 Task: Find a house in Westland, United States on Airbnb with self check-in, priced between 9000 and 17000, for one guest, with an English-speaking host.
Action: Mouse moved to (496, 57)
Screenshot: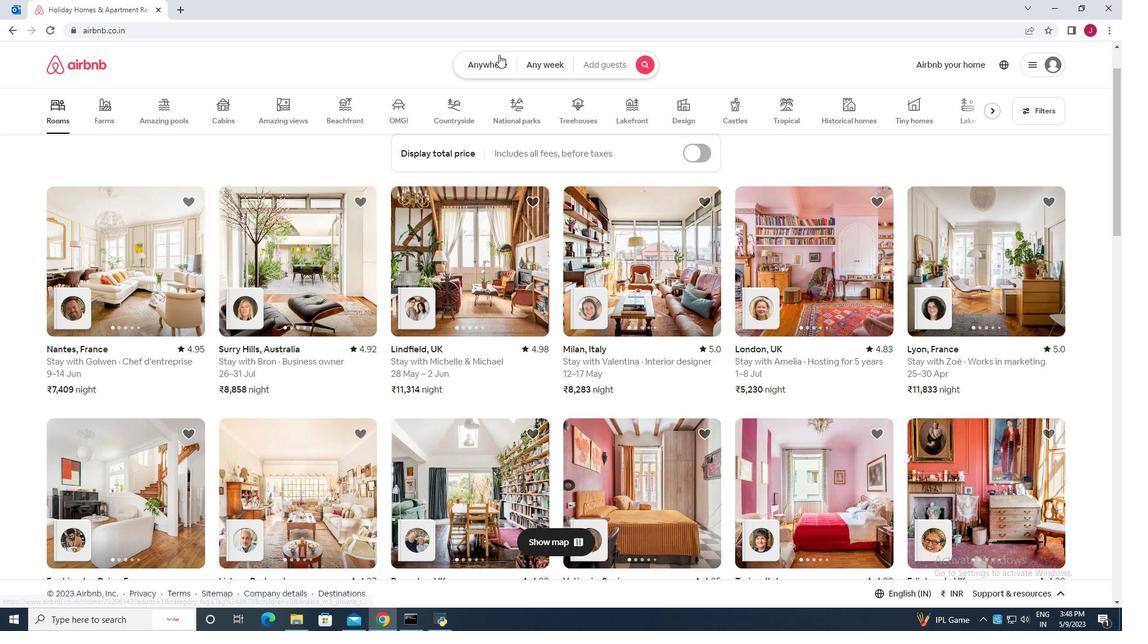 
Action: Mouse pressed left at (496, 57)
Screenshot: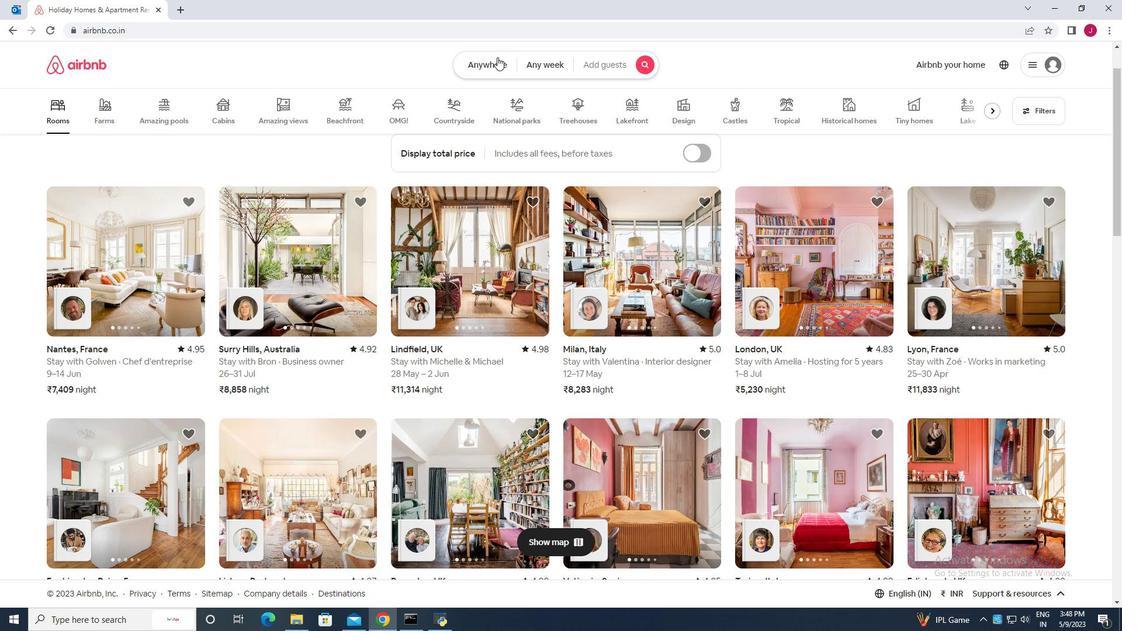
Action: Mouse moved to (379, 113)
Screenshot: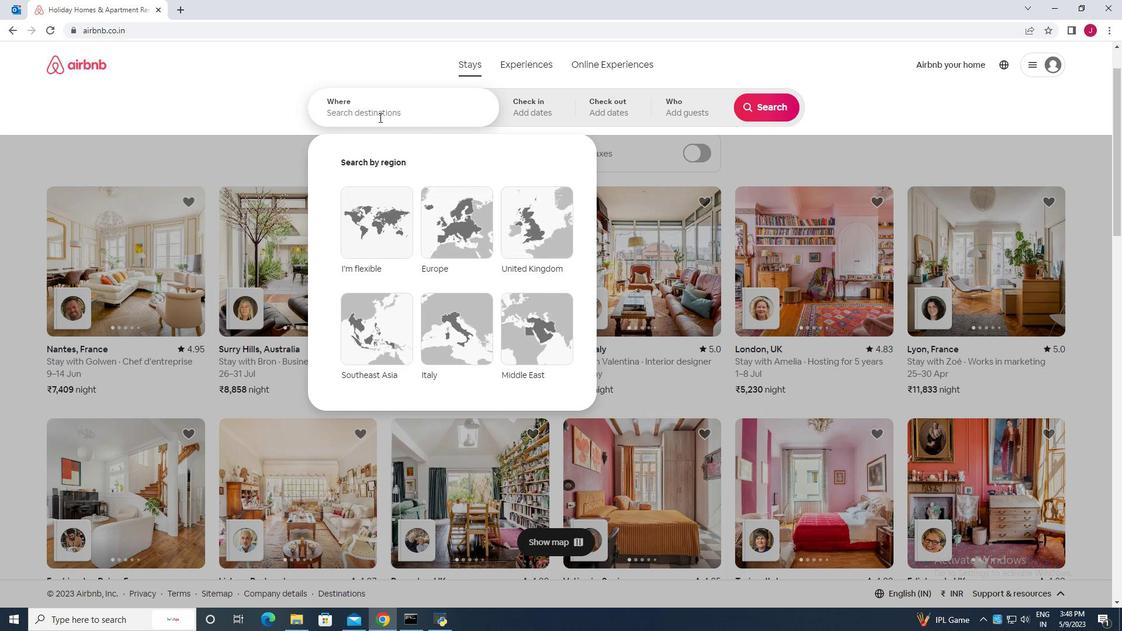 
Action: Mouse pressed left at (379, 113)
Screenshot: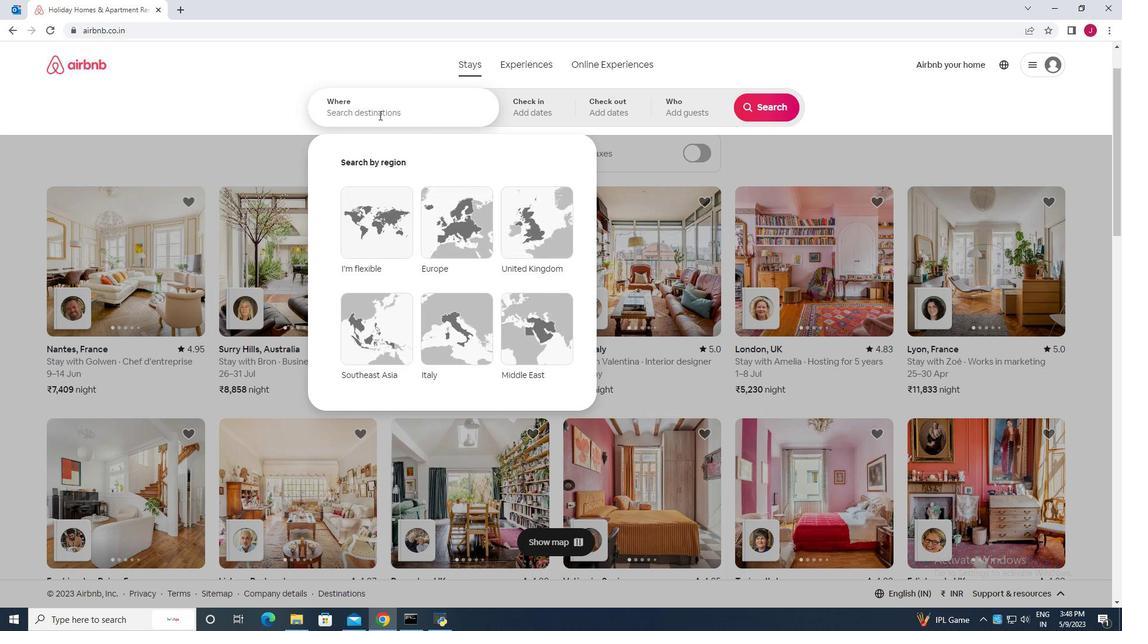 
Action: Key pressed westland<Key.space>united<Key.space>states
Screenshot: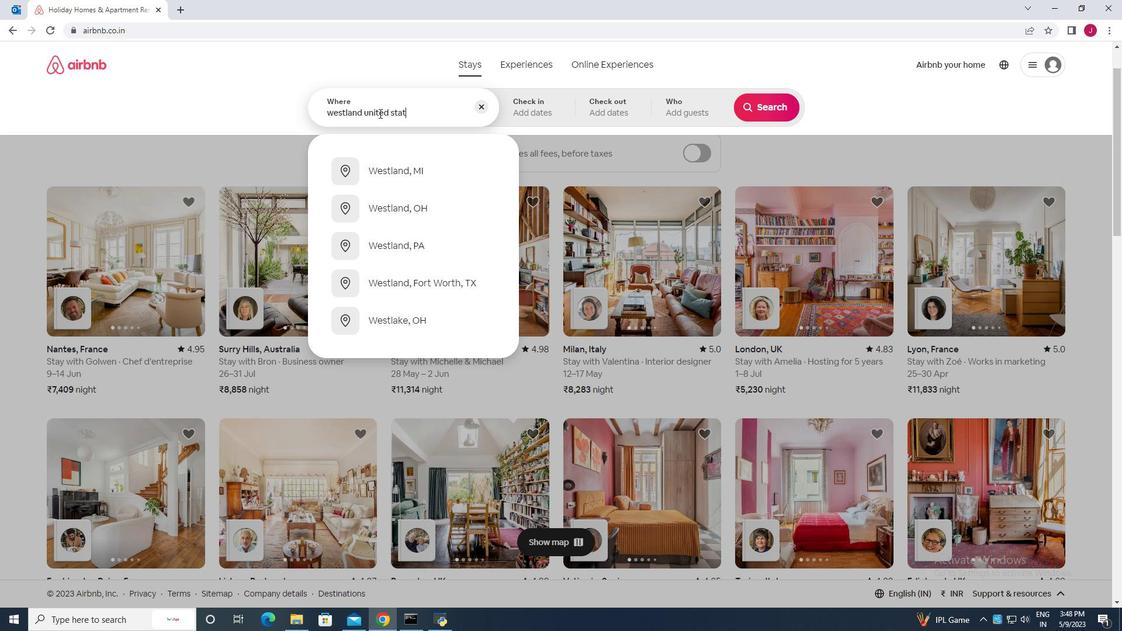 
Action: Mouse moved to (591, 137)
Screenshot: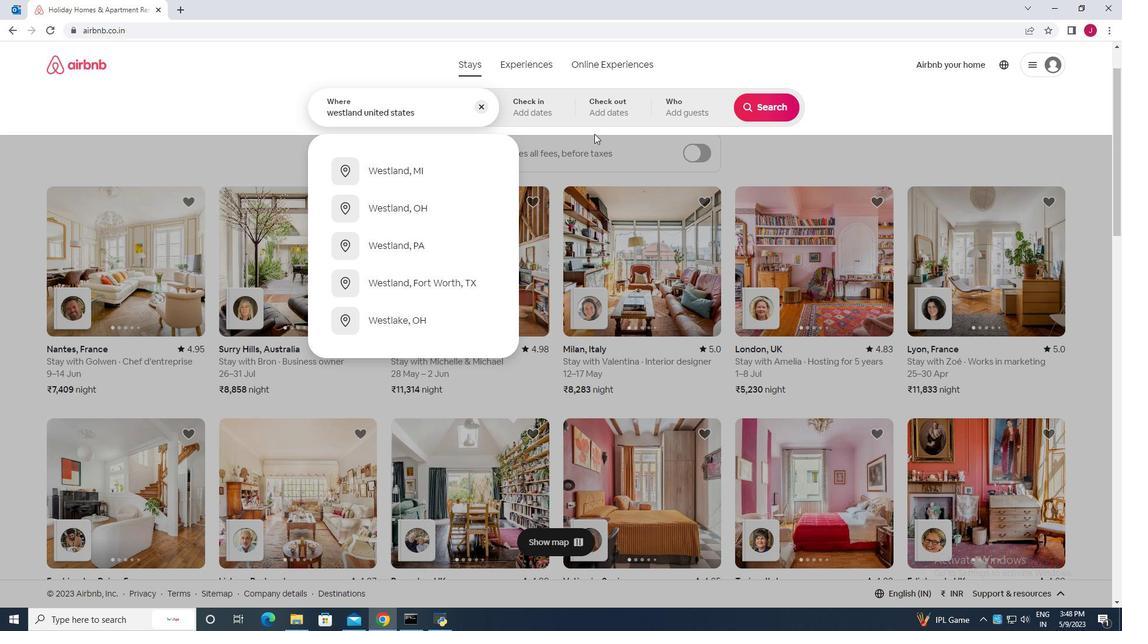 
Action: Key pressed <Key.enter>
Screenshot: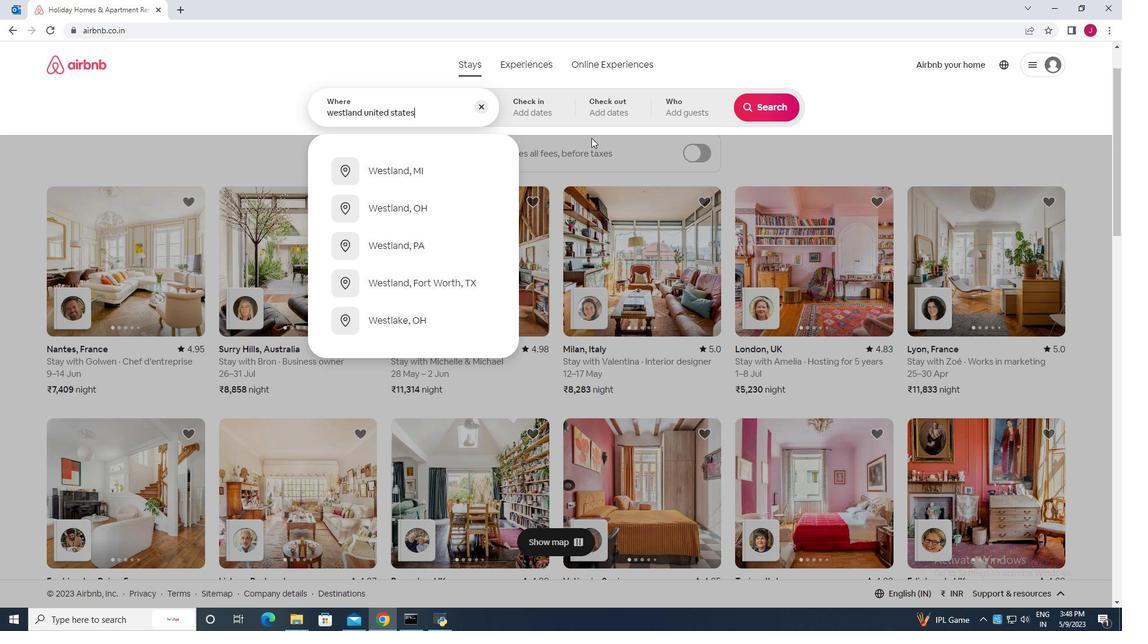 
Action: Mouse moved to (764, 202)
Screenshot: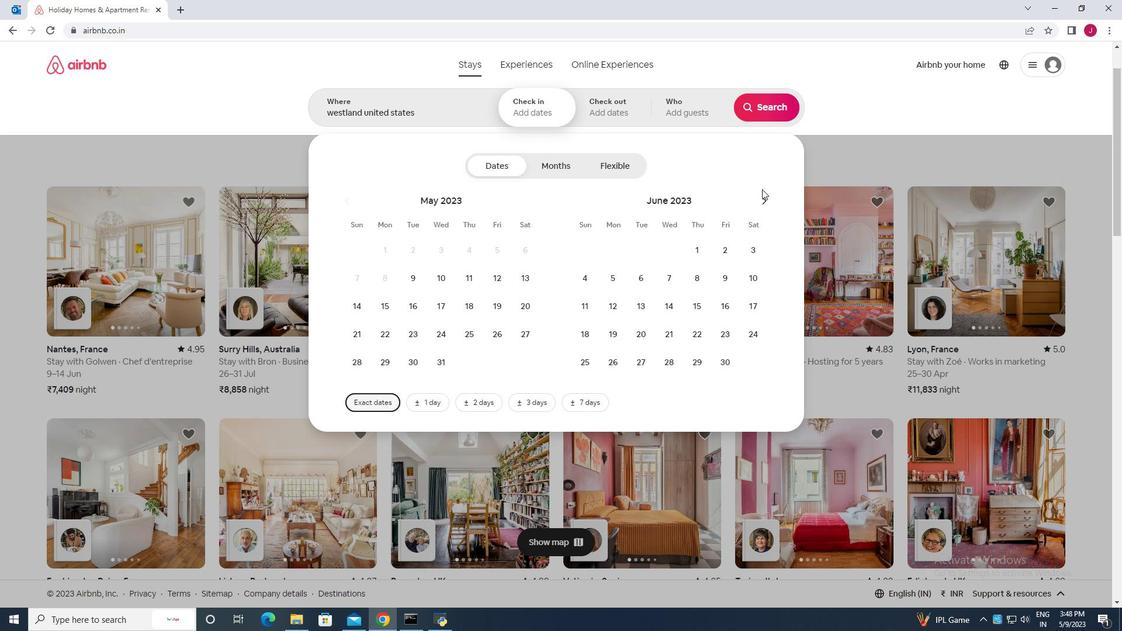 
Action: Mouse pressed left at (764, 202)
Screenshot: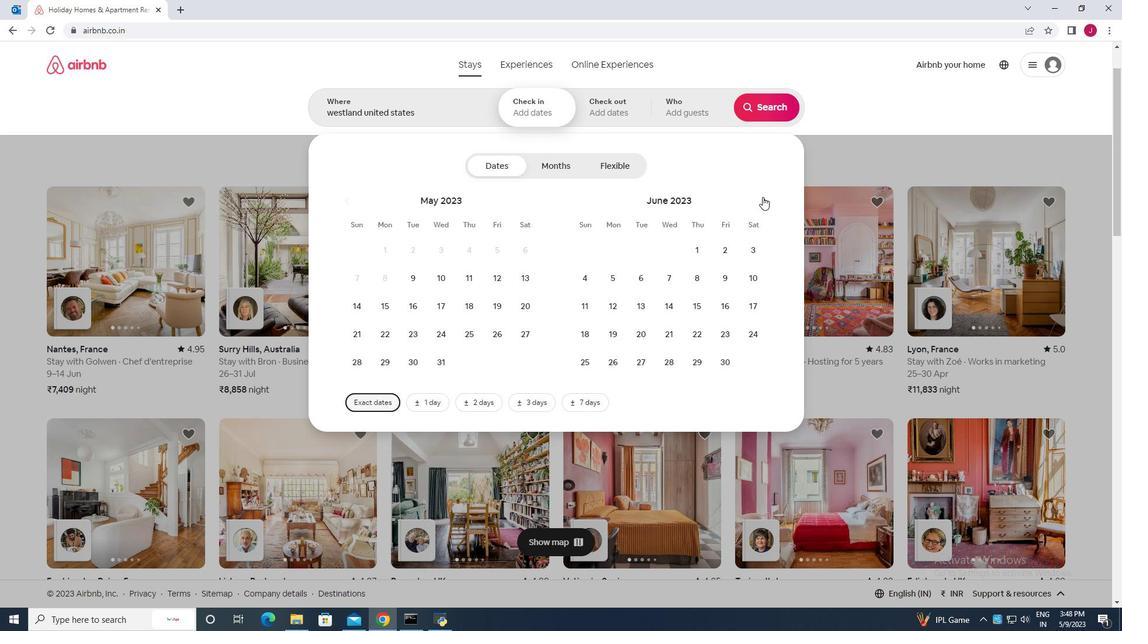 
Action: Mouse pressed left at (764, 202)
Screenshot: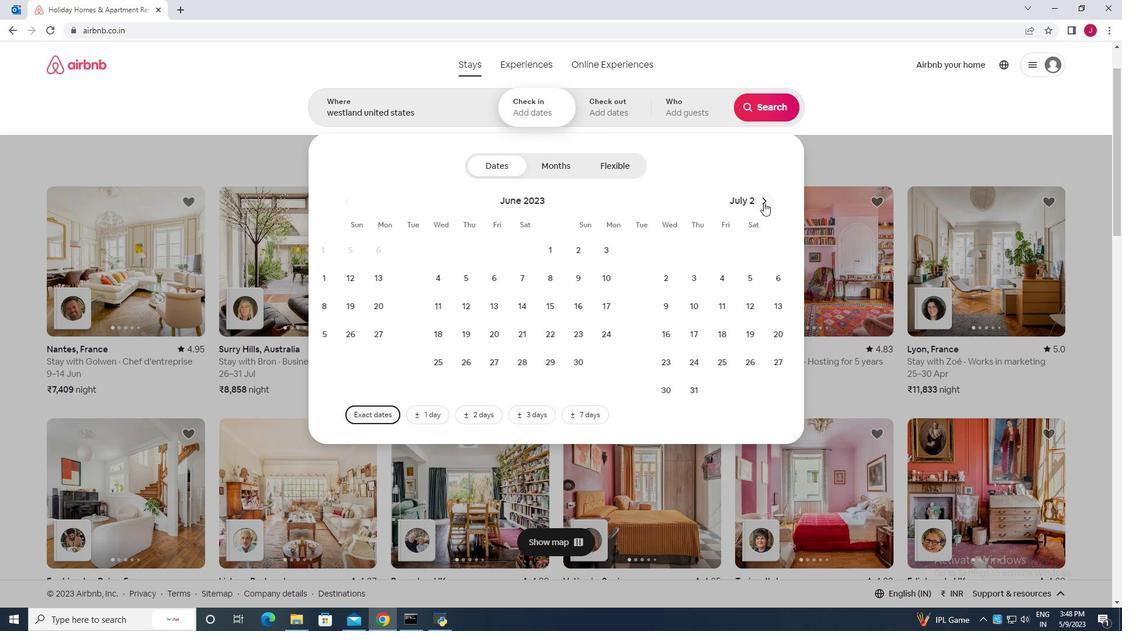 
Action: Mouse pressed left at (764, 202)
Screenshot: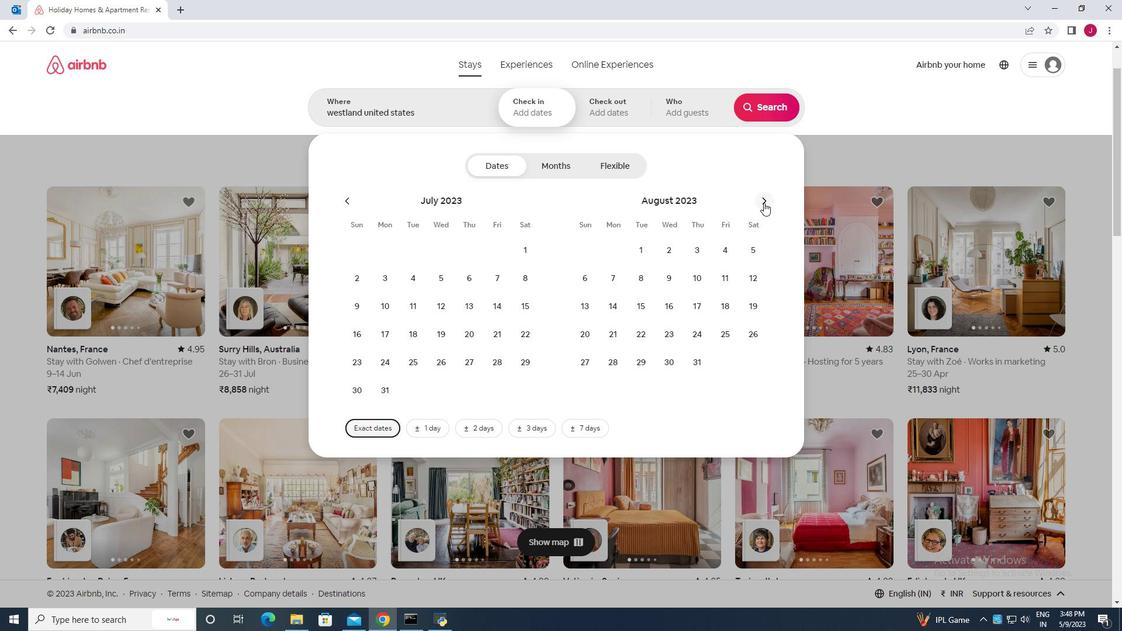 
Action: Mouse moved to (669, 281)
Screenshot: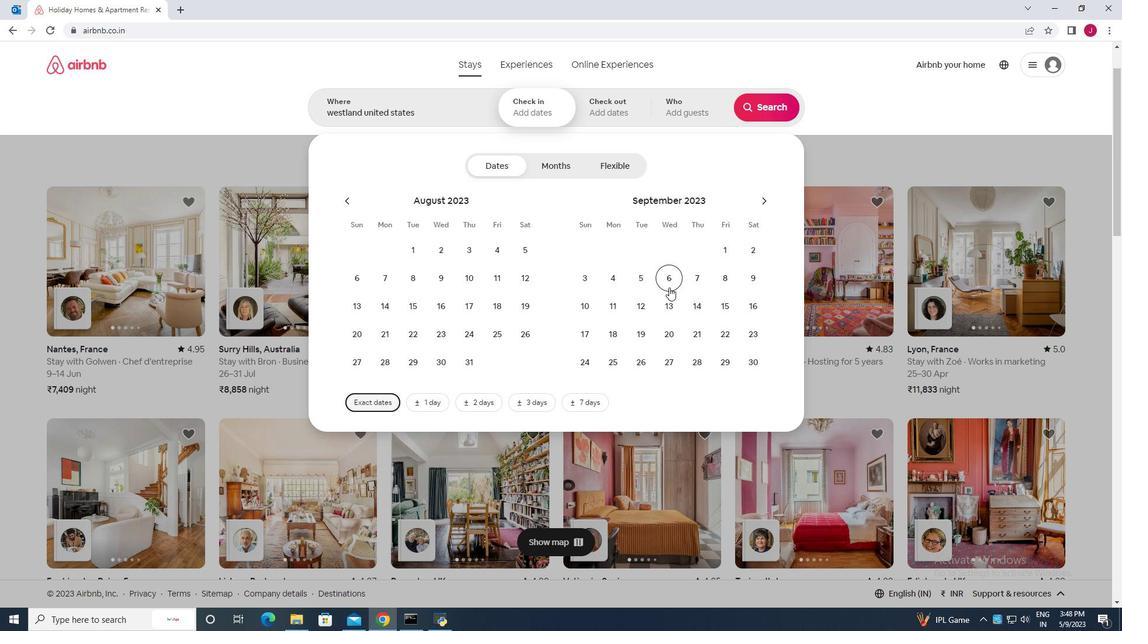 
Action: Mouse pressed left at (669, 281)
Screenshot: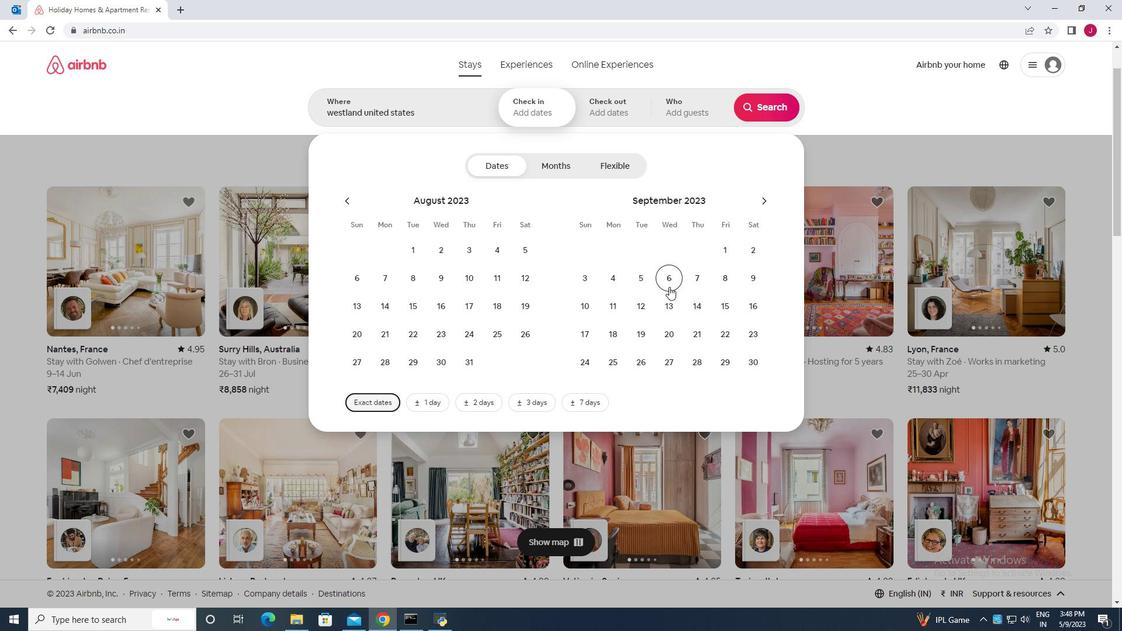
Action: Mouse moved to (580, 311)
Screenshot: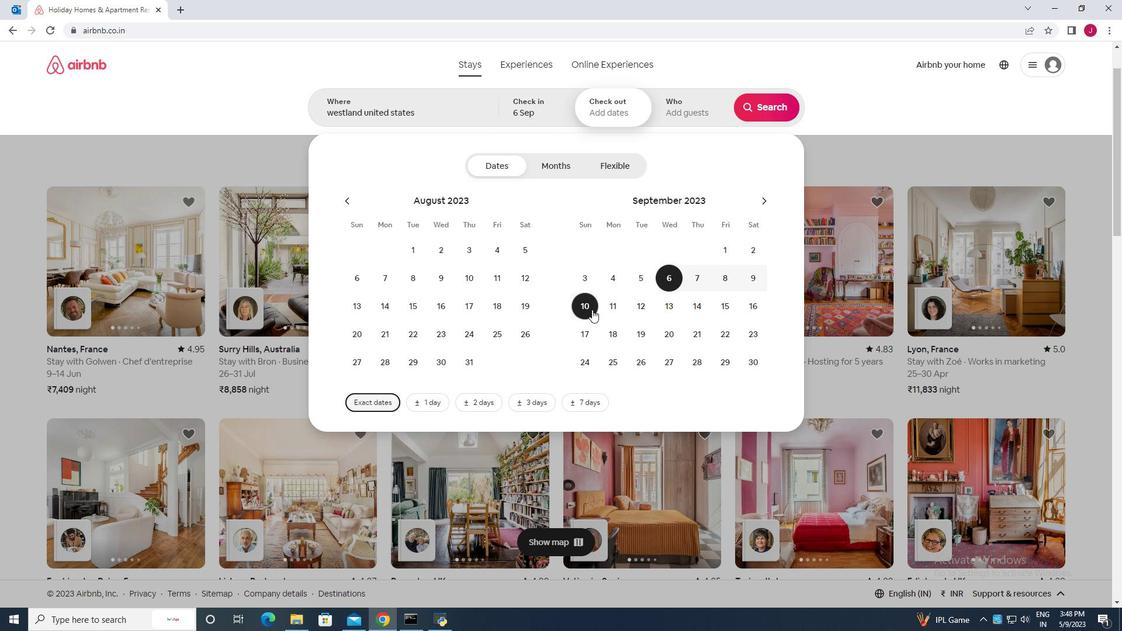 
Action: Mouse pressed left at (580, 311)
Screenshot: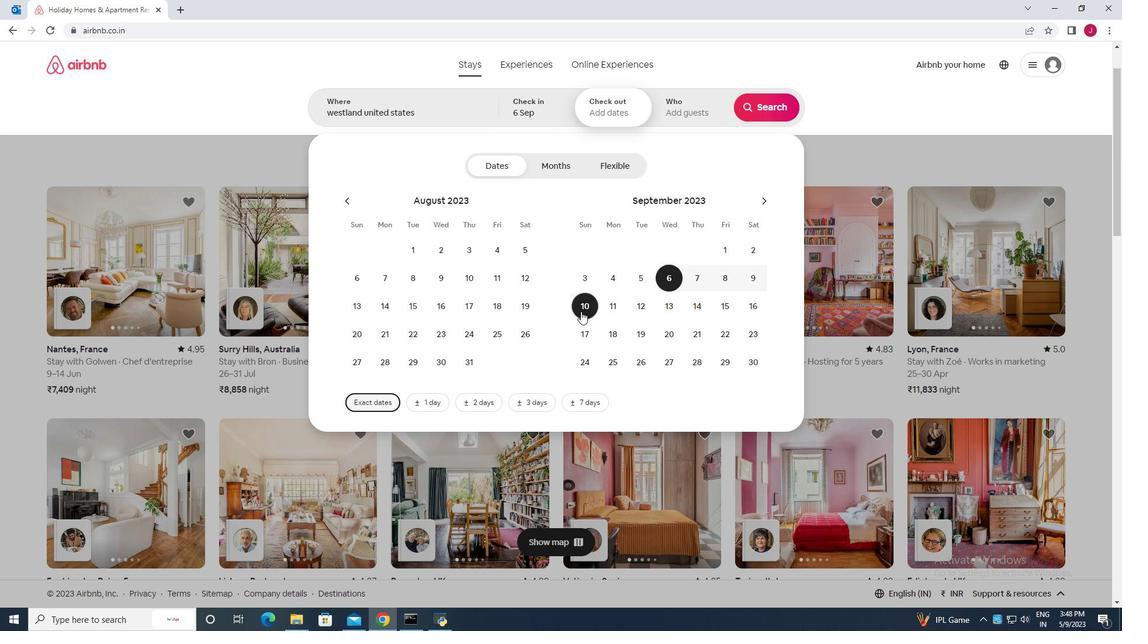 
Action: Mouse moved to (677, 111)
Screenshot: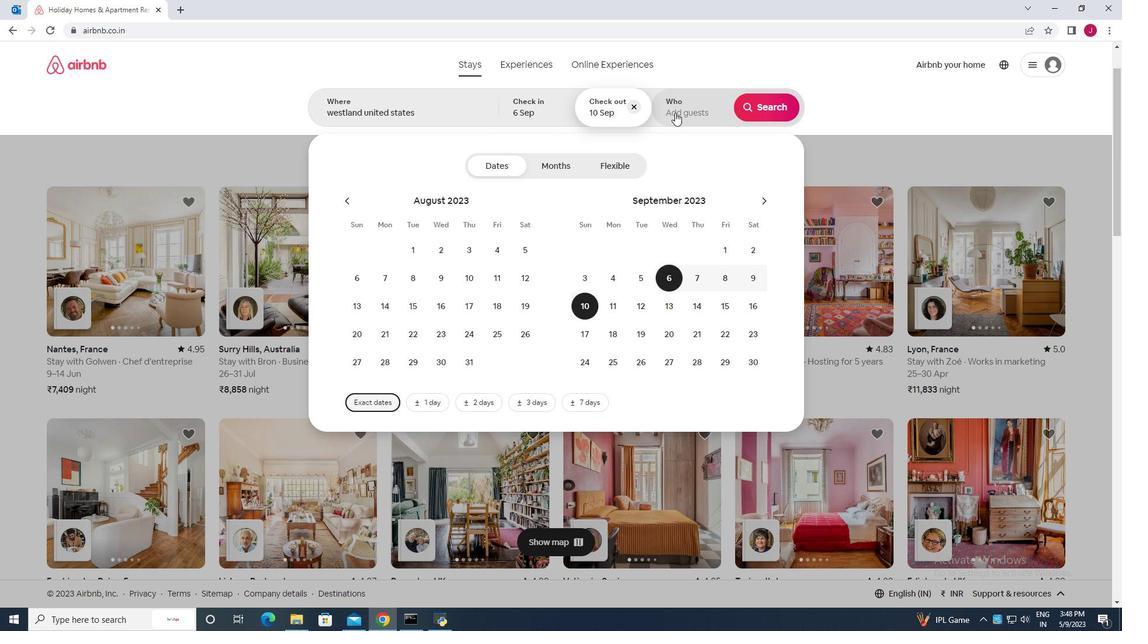 
Action: Mouse pressed left at (677, 111)
Screenshot: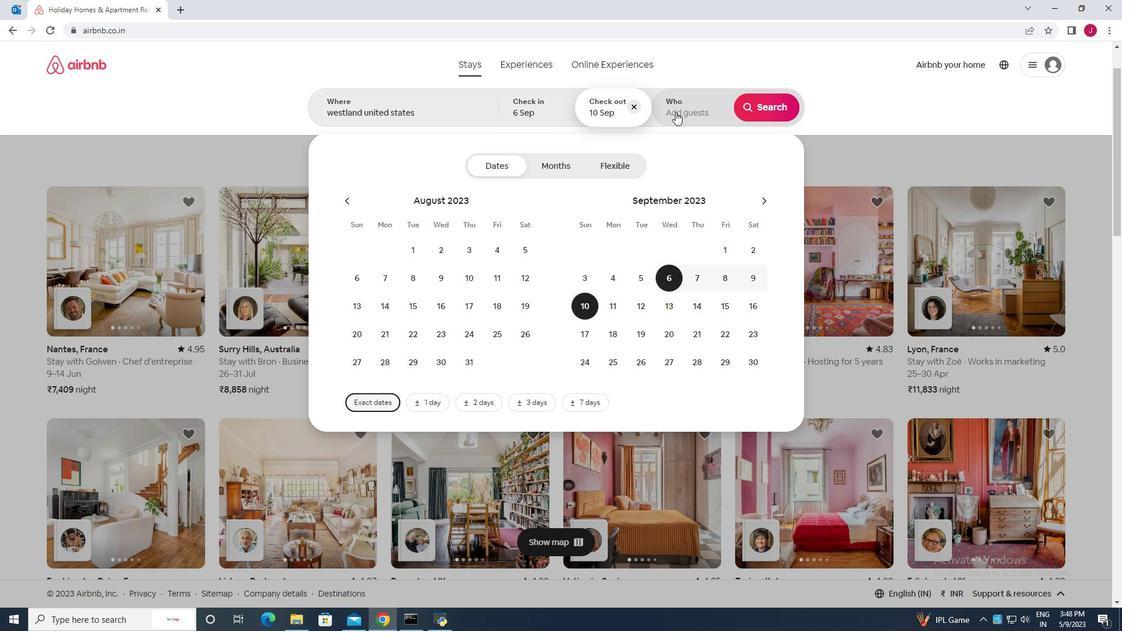 
Action: Mouse moved to (772, 171)
Screenshot: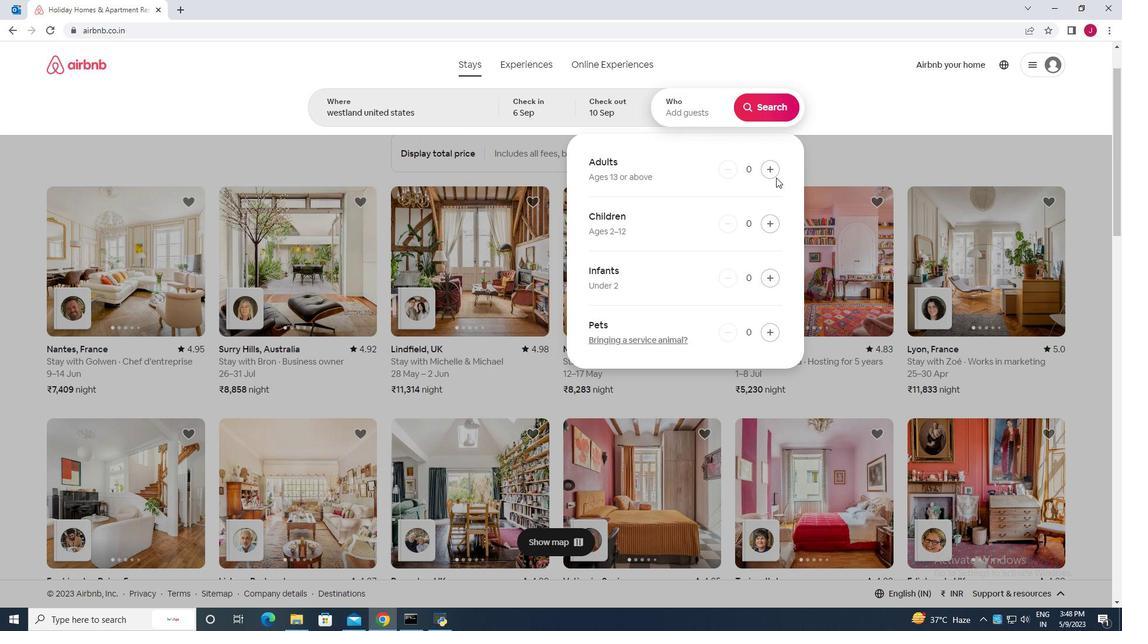 
Action: Mouse pressed left at (772, 171)
Screenshot: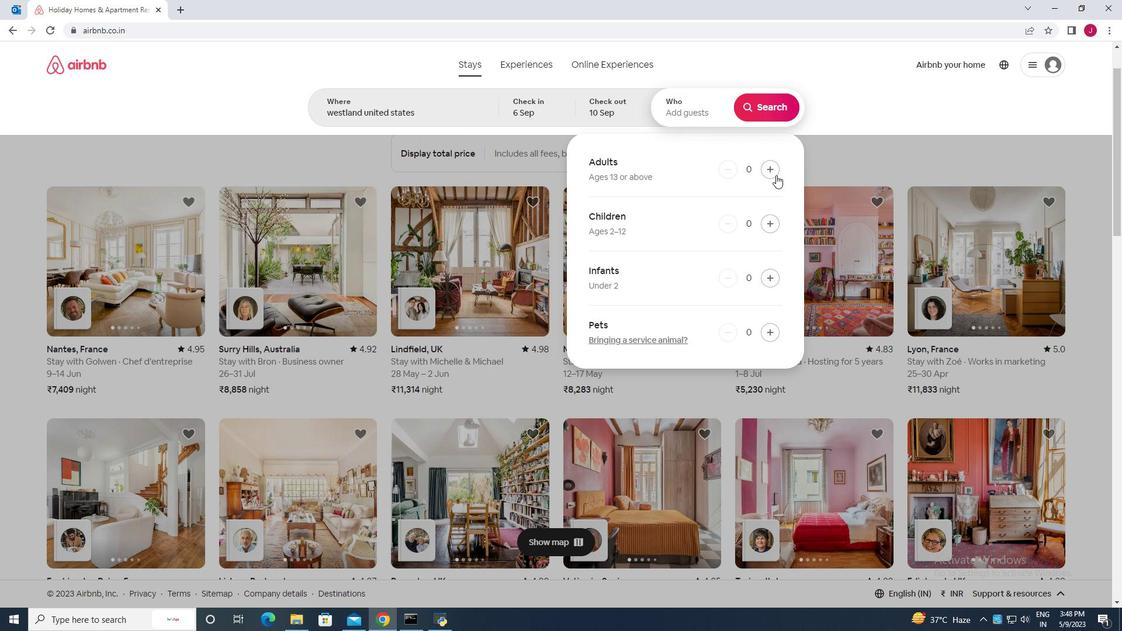 
Action: Mouse moved to (769, 107)
Screenshot: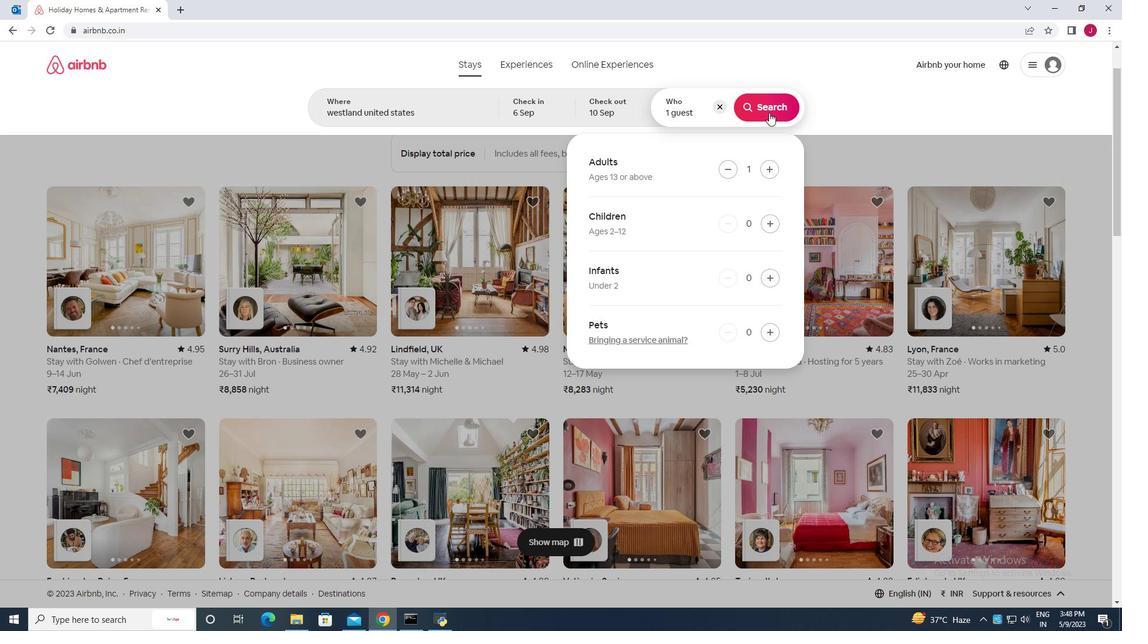 
Action: Mouse pressed left at (769, 107)
Screenshot: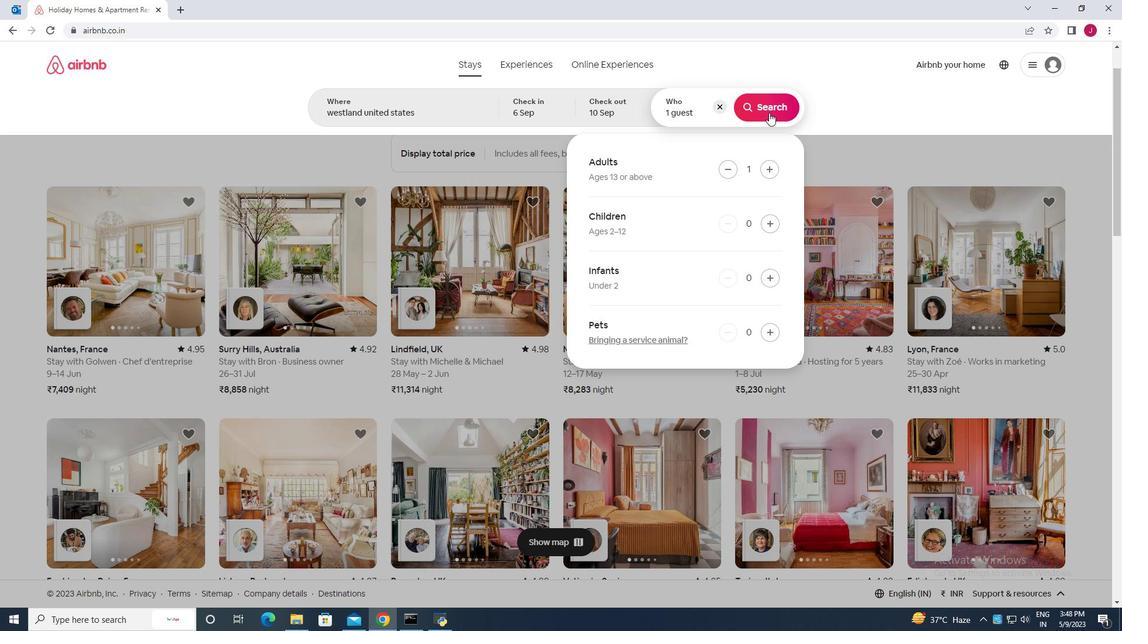 
Action: Mouse moved to (1076, 111)
Screenshot: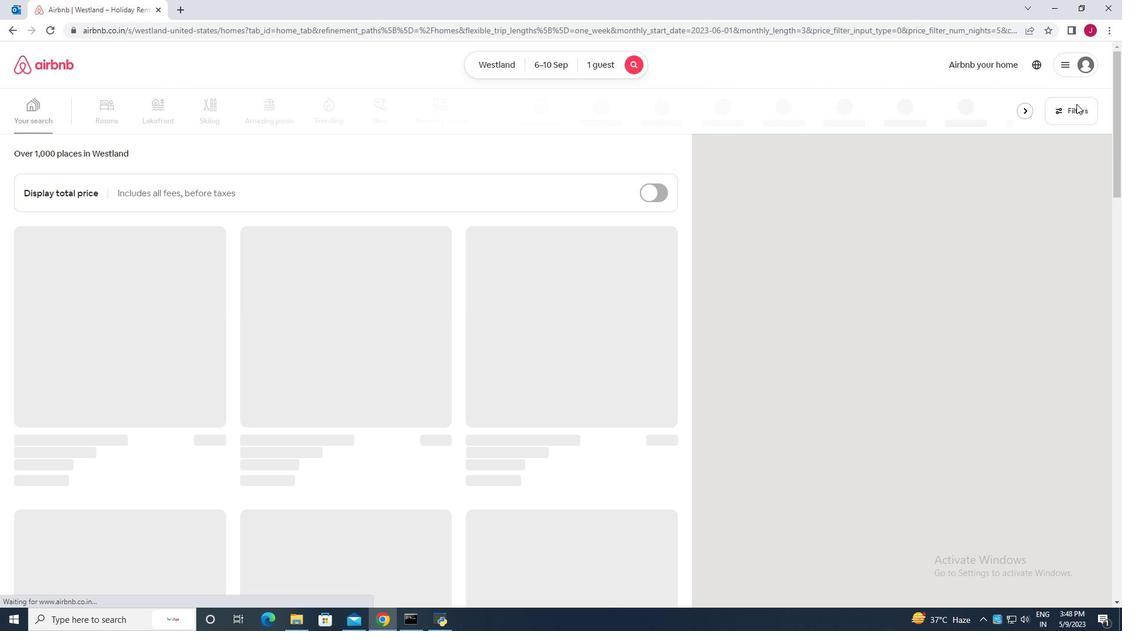
Action: Mouse pressed left at (1076, 111)
Screenshot: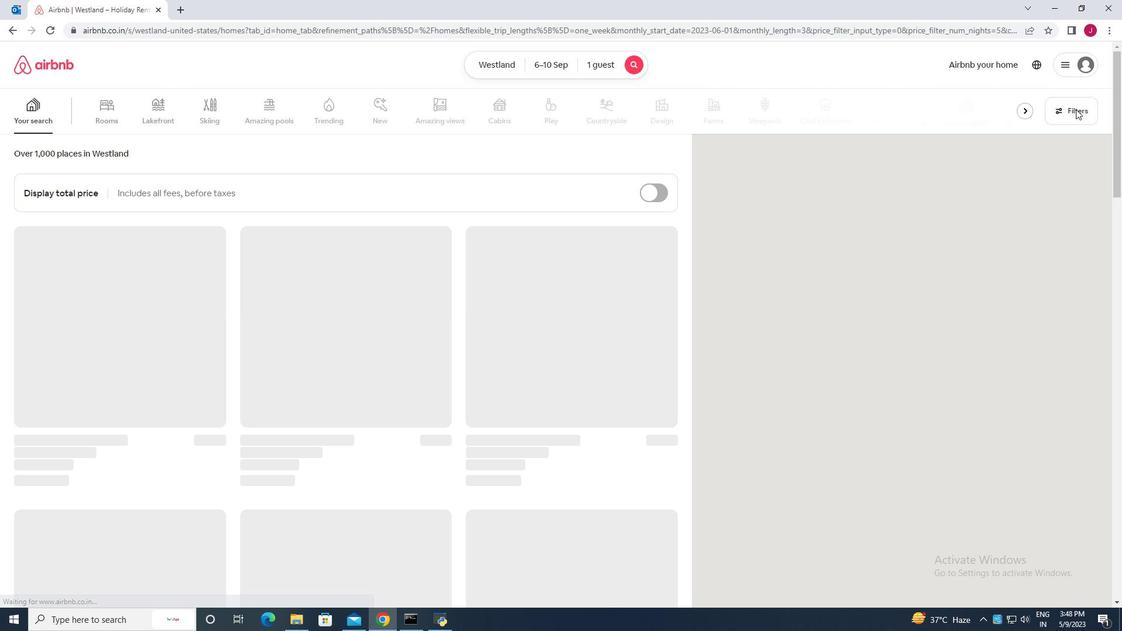 
Action: Mouse moved to (441, 394)
Screenshot: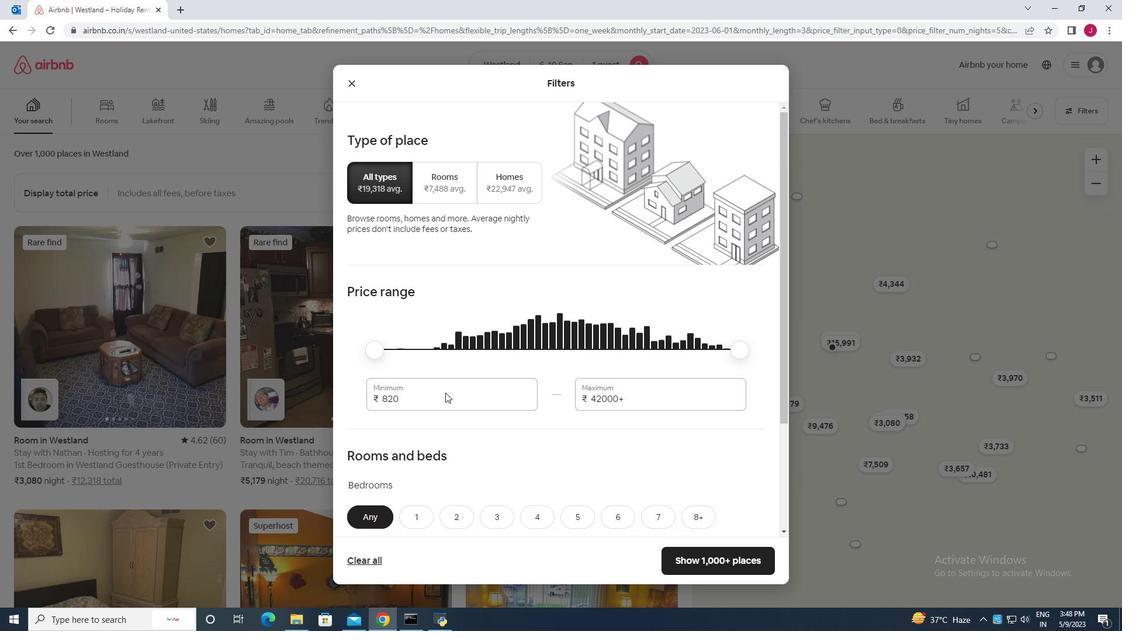 
Action: Mouse pressed left at (441, 394)
Screenshot: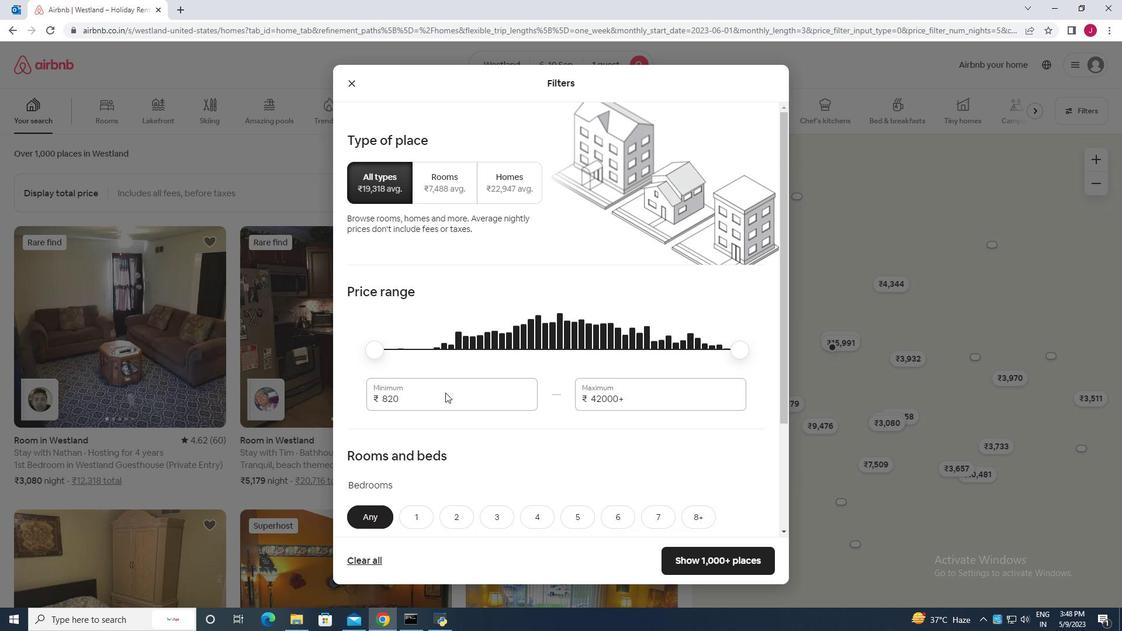 
Action: Mouse moved to (444, 391)
Screenshot: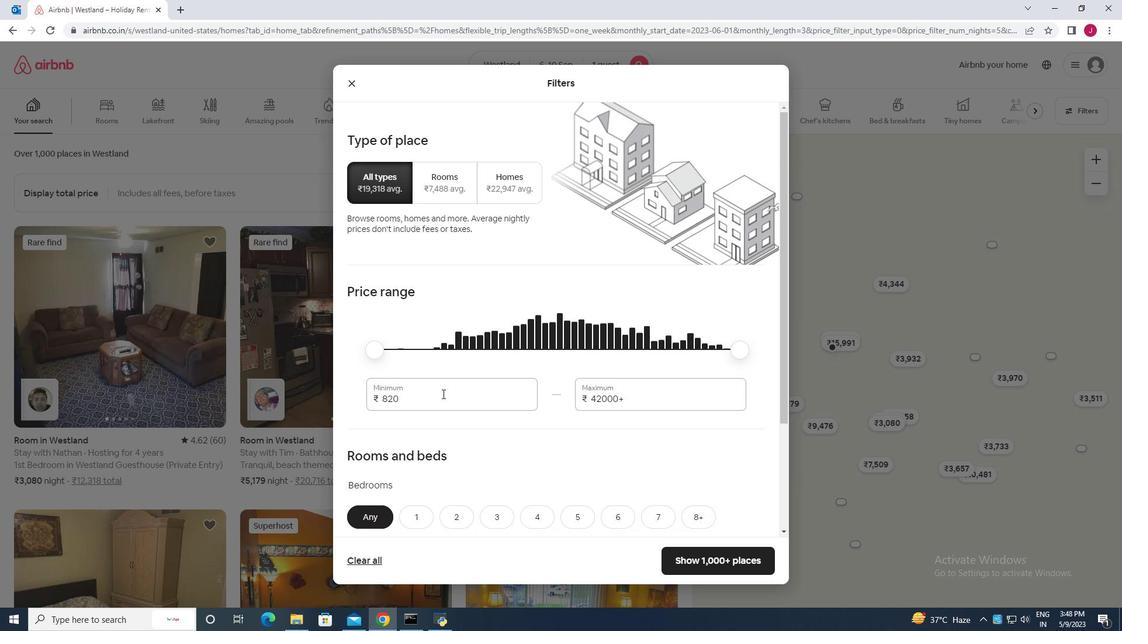 
Action: Key pressed <Key.backspace><Key.backspace><Key.backspace><Key.backspace>9000
Screenshot: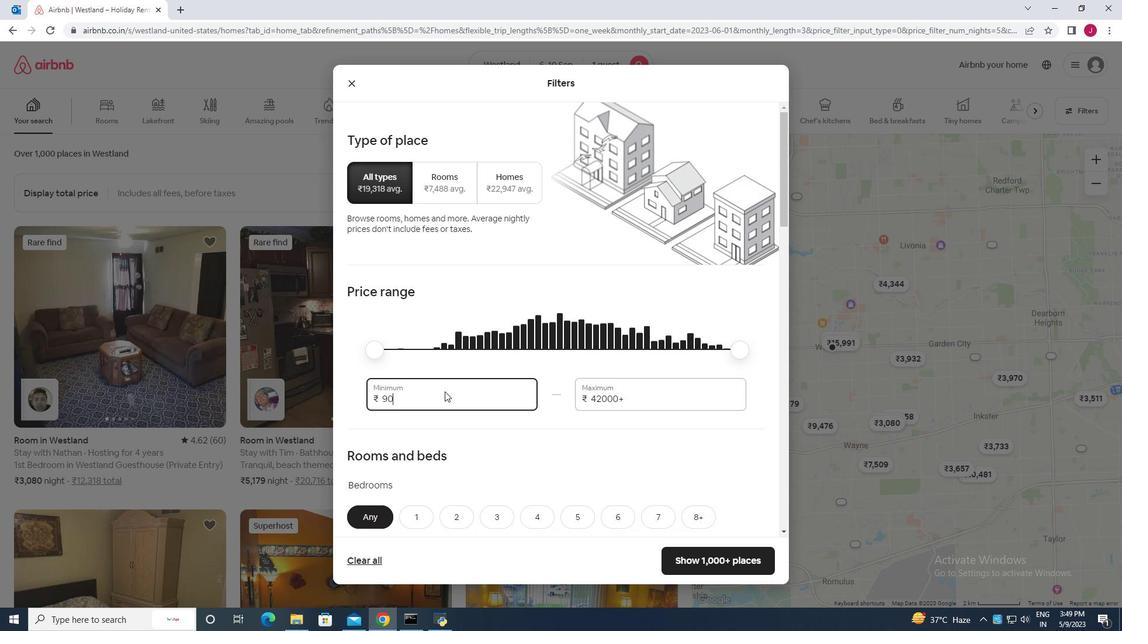 
Action: Mouse moved to (665, 401)
Screenshot: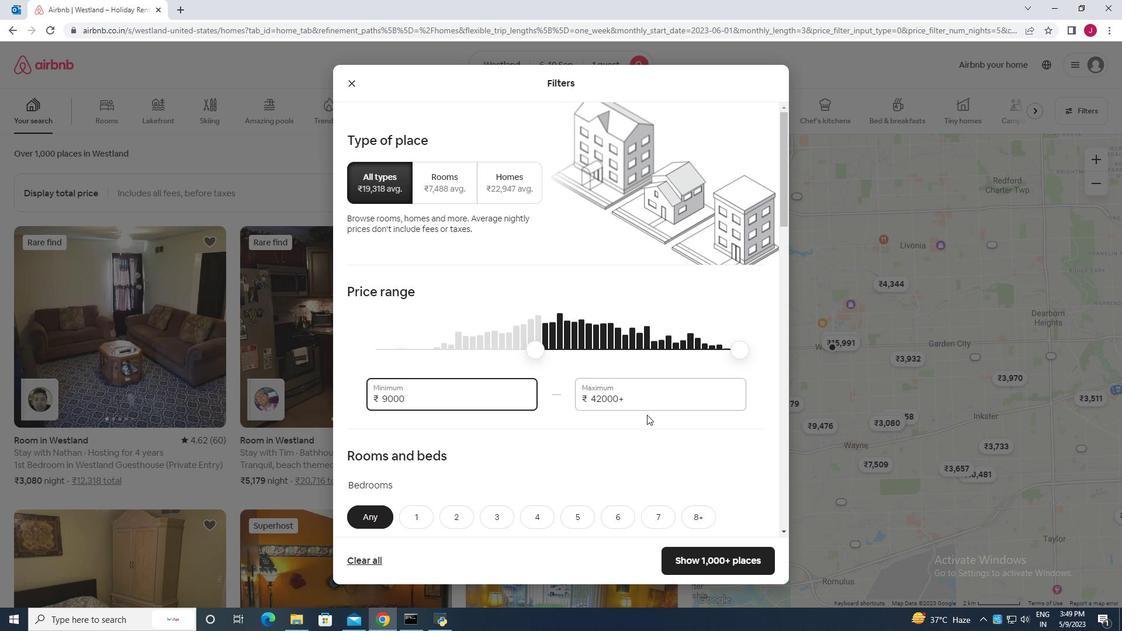 
Action: Mouse pressed left at (665, 401)
Screenshot: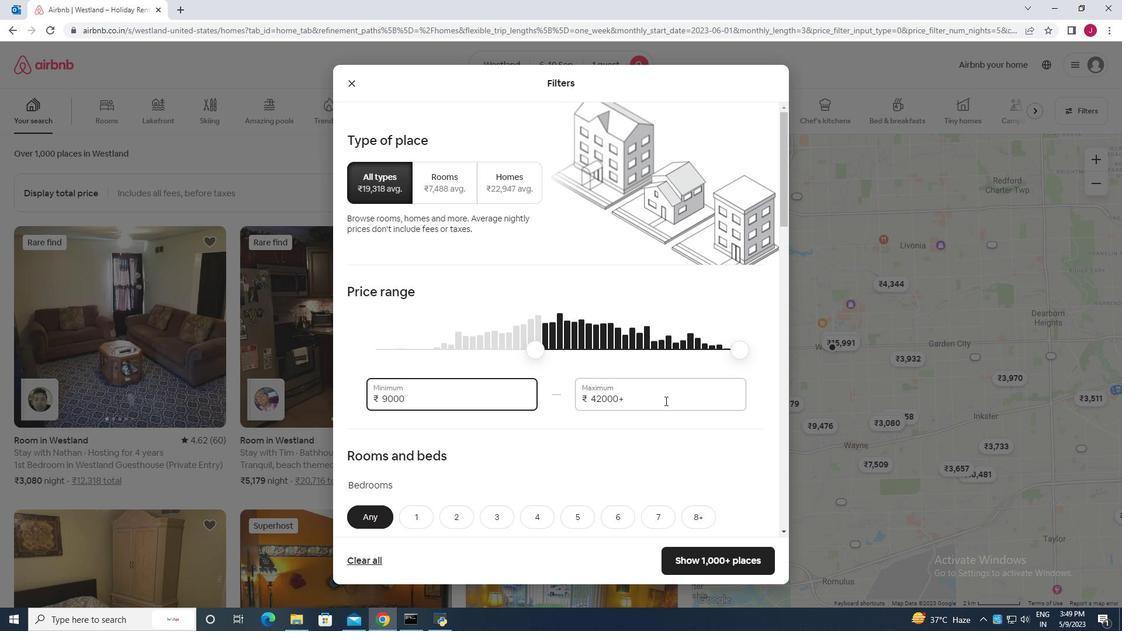 
Action: Mouse moved to (665, 401)
Screenshot: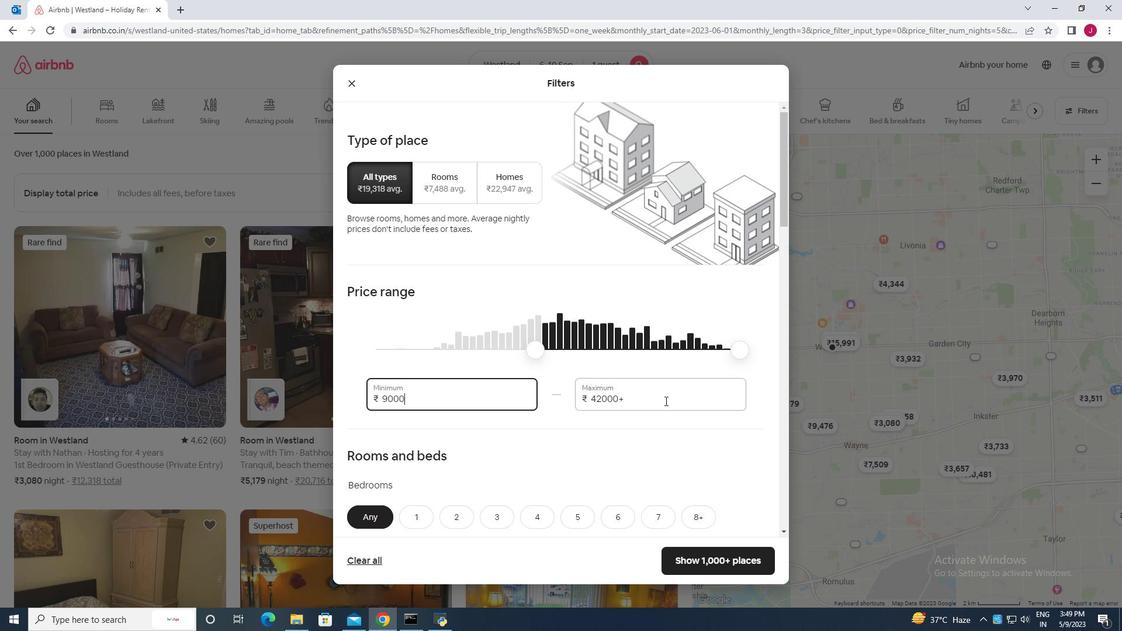 
Action: Key pressed <Key.backspace><Key.backspace><Key.backspace><Key.backspace><Key.backspace><Key.backspace><Key.backspace><Key.backspace><Key.backspace><Key.backspace><Key.backspace><Key.backspace><Key.backspace><Key.backspace><Key.backspace><Key.backspace>17000
Screenshot: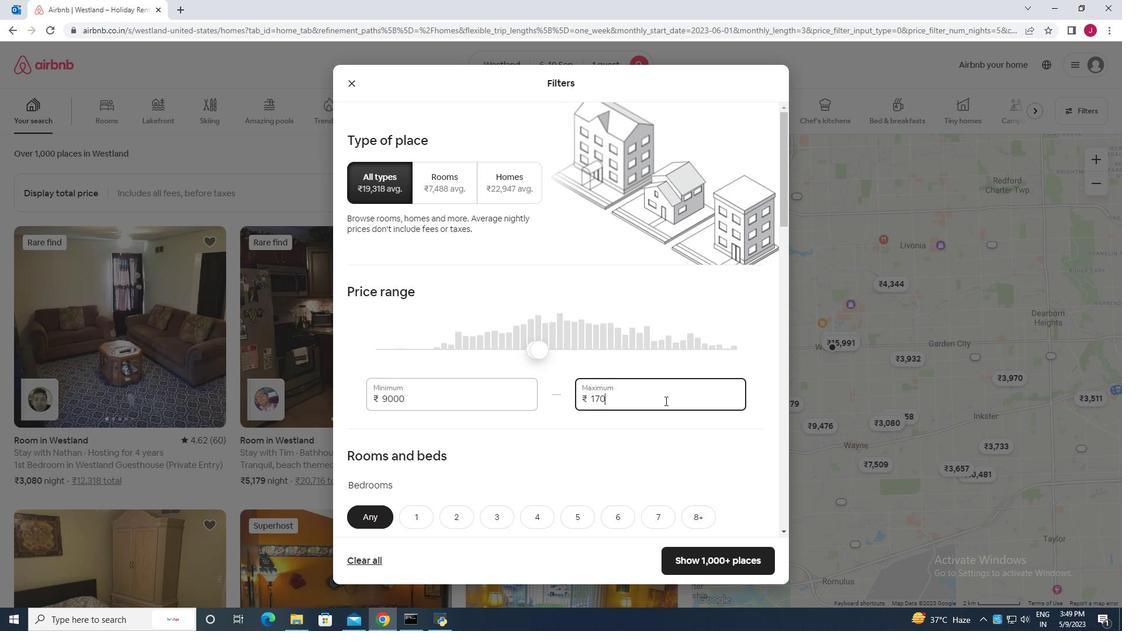 
Action: Mouse moved to (620, 418)
Screenshot: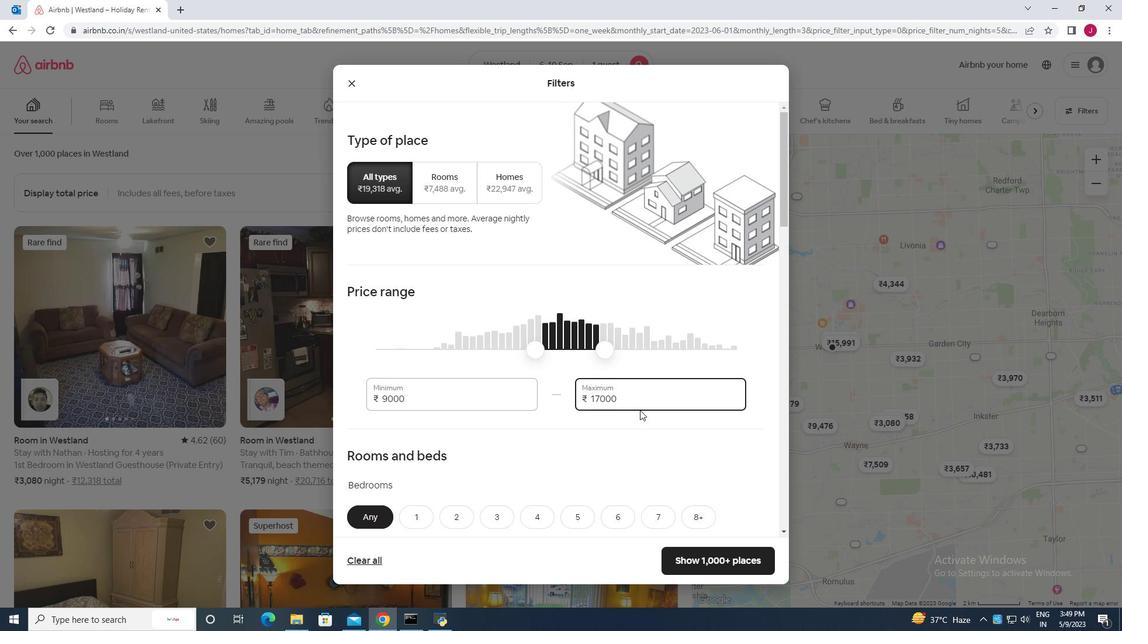 
Action: Mouse scrolled (620, 417) with delta (0, 0)
Screenshot: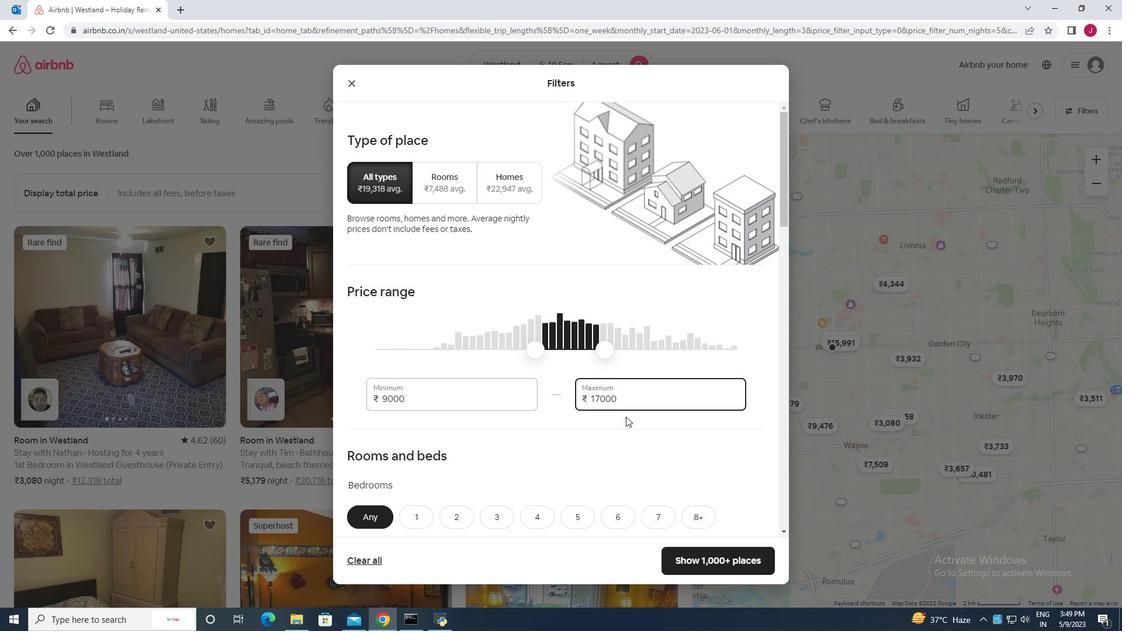 
Action: Mouse scrolled (620, 417) with delta (0, 0)
Screenshot: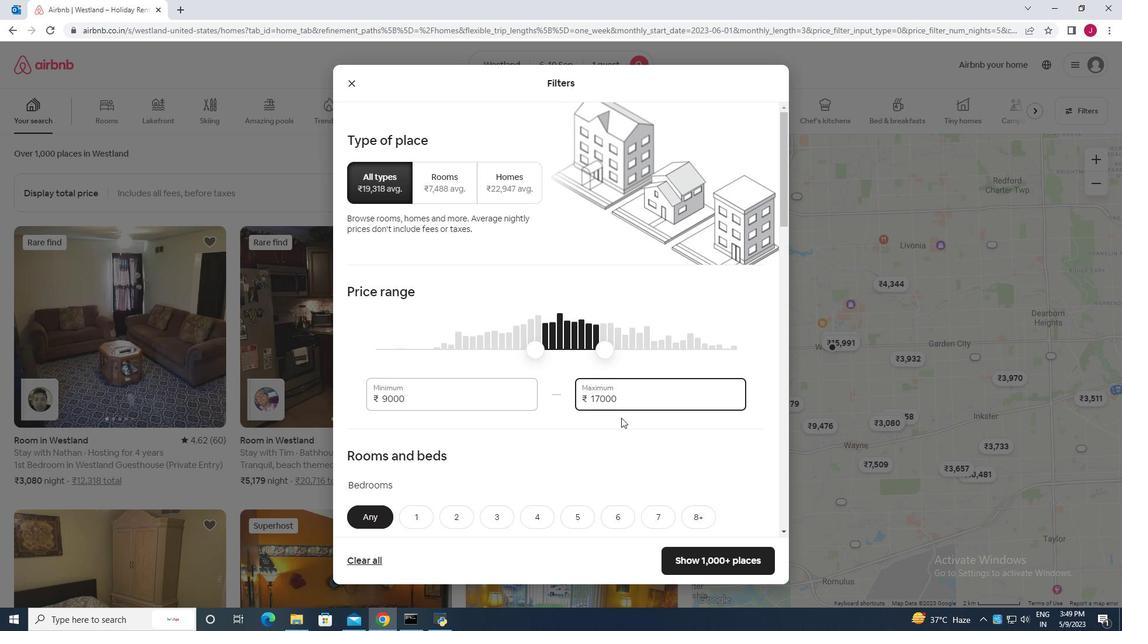 
Action: Mouse moved to (652, 394)
Screenshot: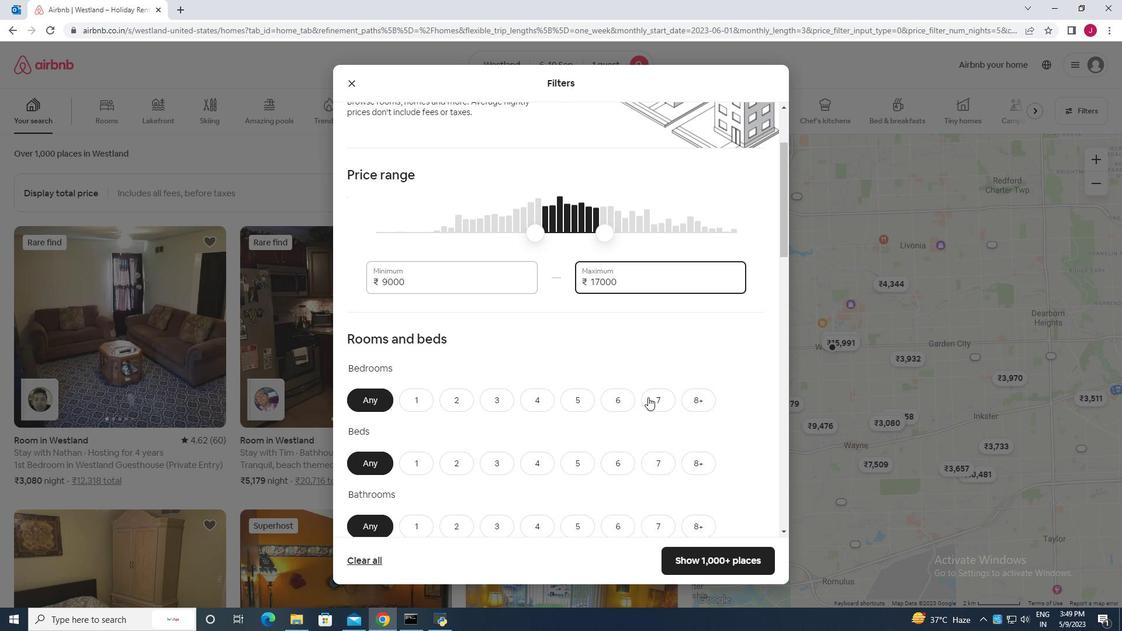 
Action: Mouse scrolled (652, 394) with delta (0, 0)
Screenshot: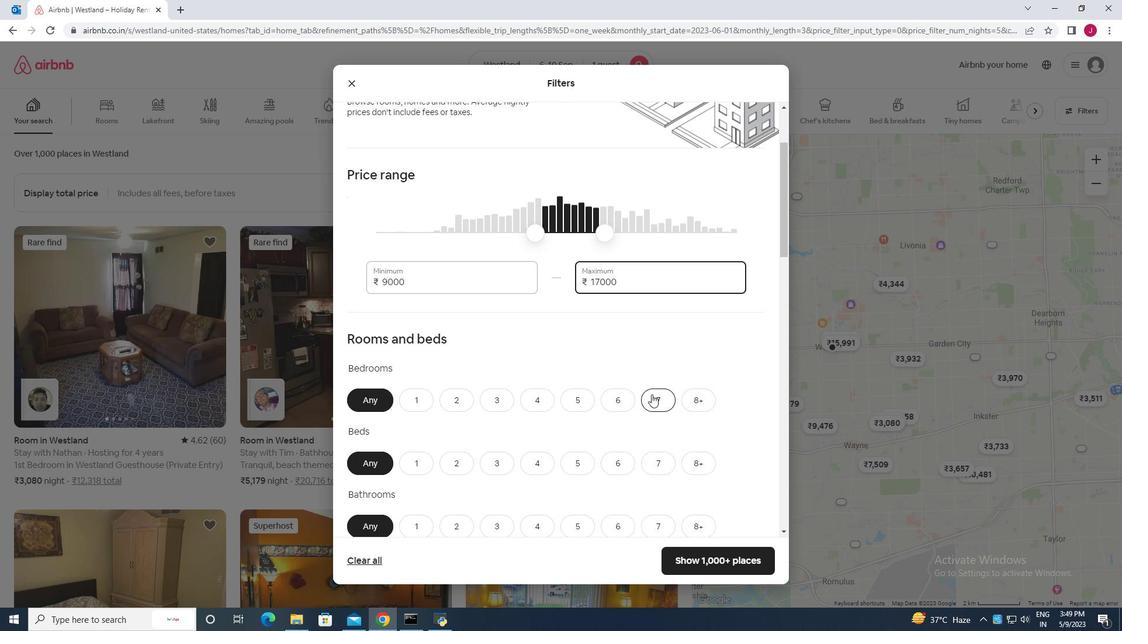
Action: Mouse scrolled (652, 394) with delta (0, 0)
Screenshot: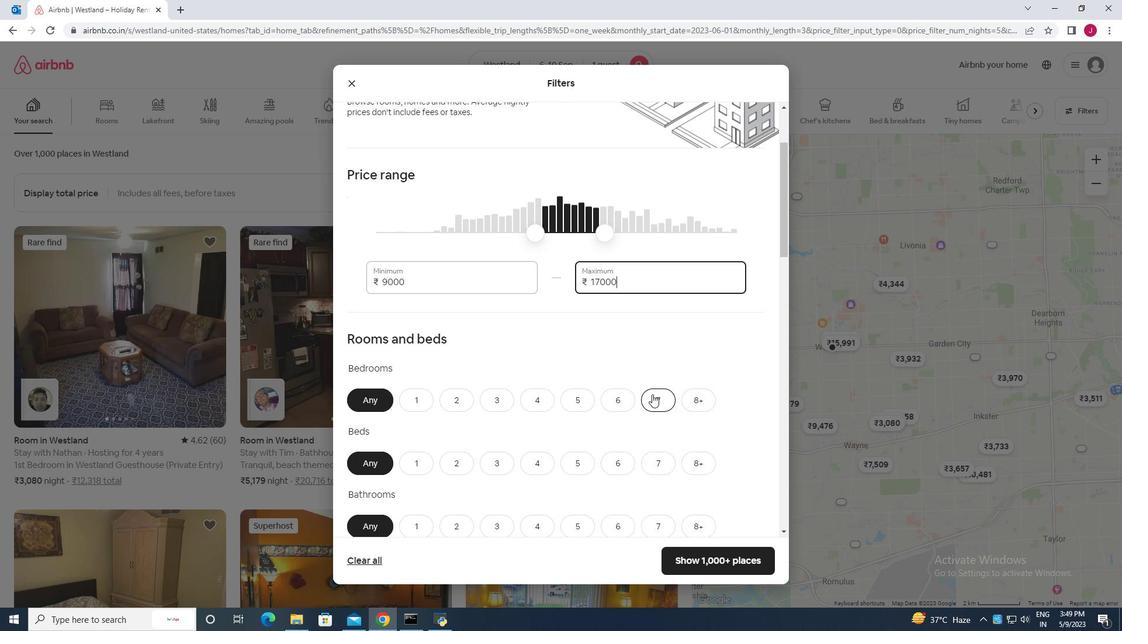 
Action: Mouse moved to (421, 284)
Screenshot: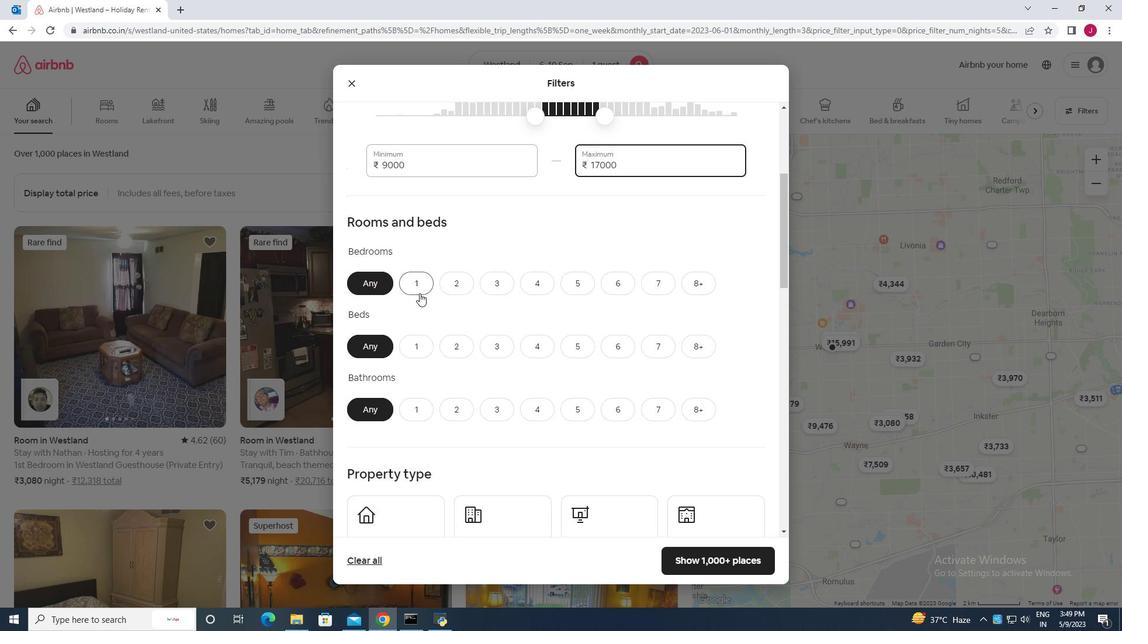 
Action: Mouse pressed left at (421, 284)
Screenshot: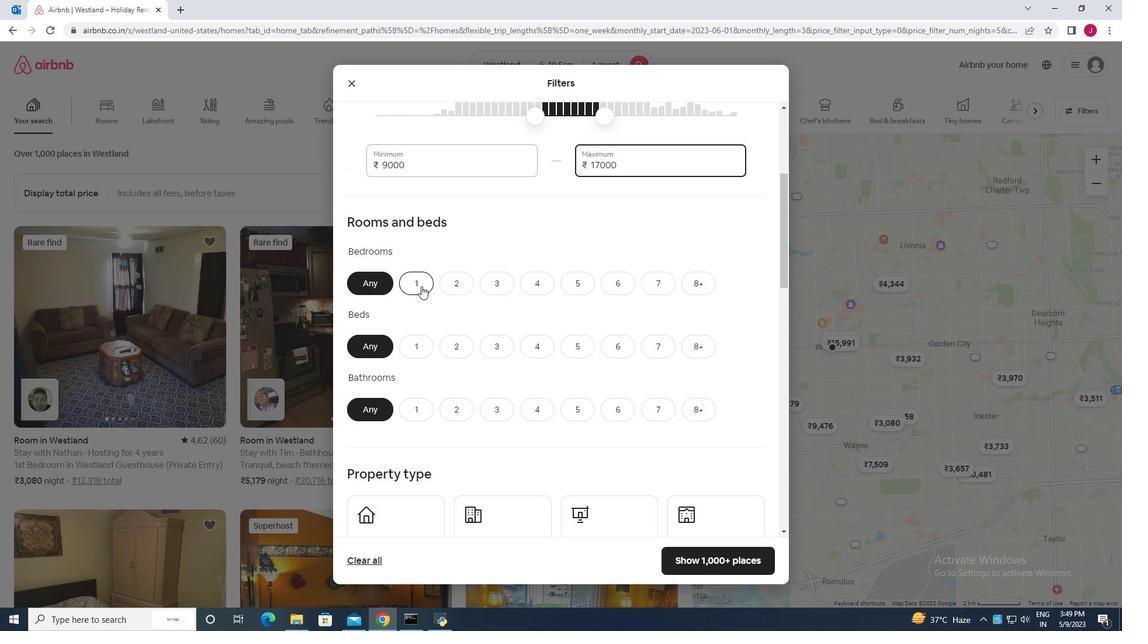 
Action: Mouse moved to (419, 346)
Screenshot: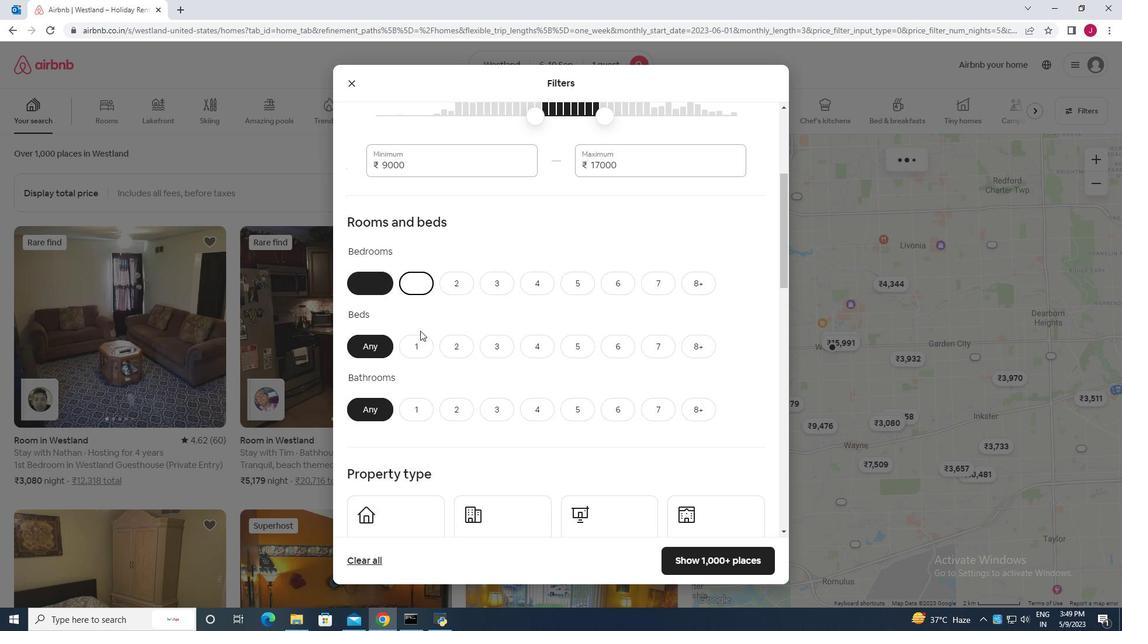 
Action: Mouse pressed left at (419, 346)
Screenshot: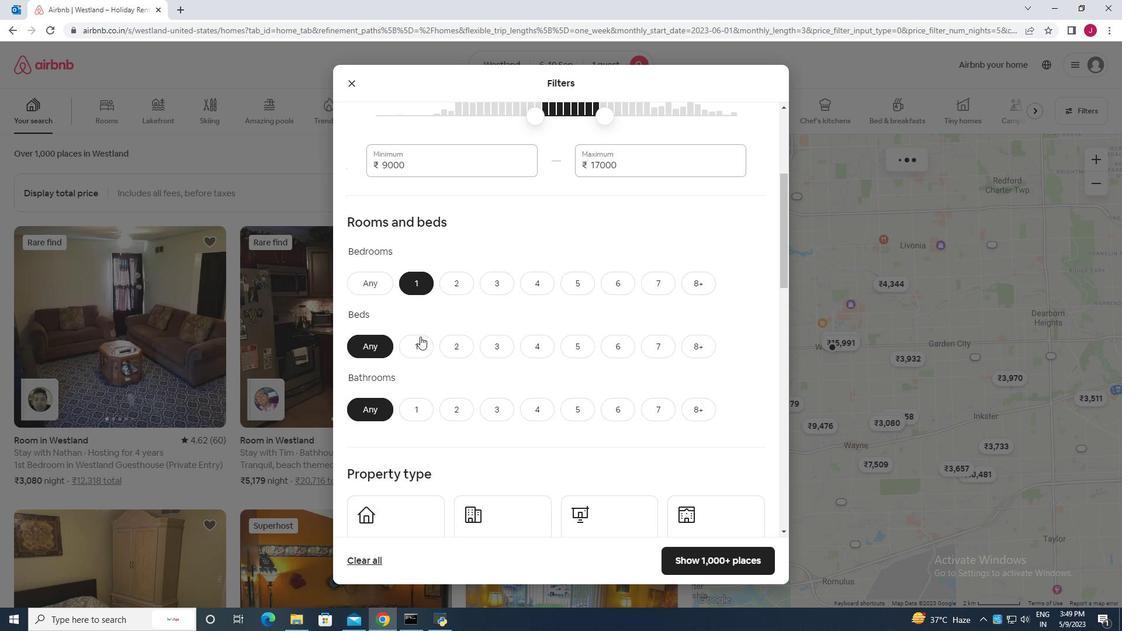 
Action: Mouse moved to (416, 407)
Screenshot: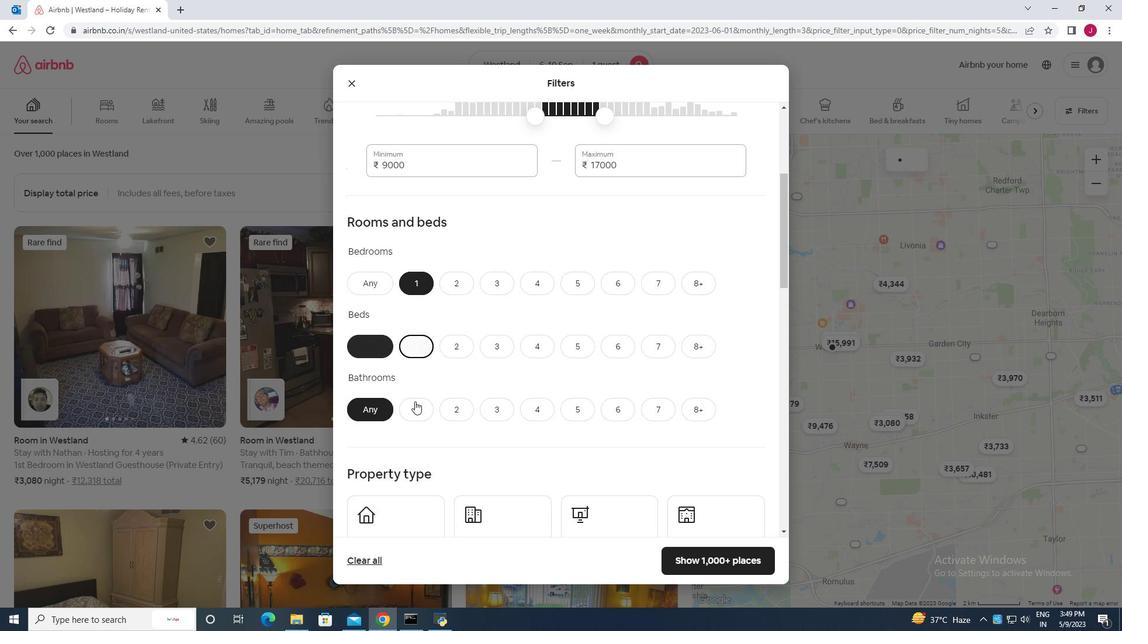 
Action: Mouse pressed left at (416, 407)
Screenshot: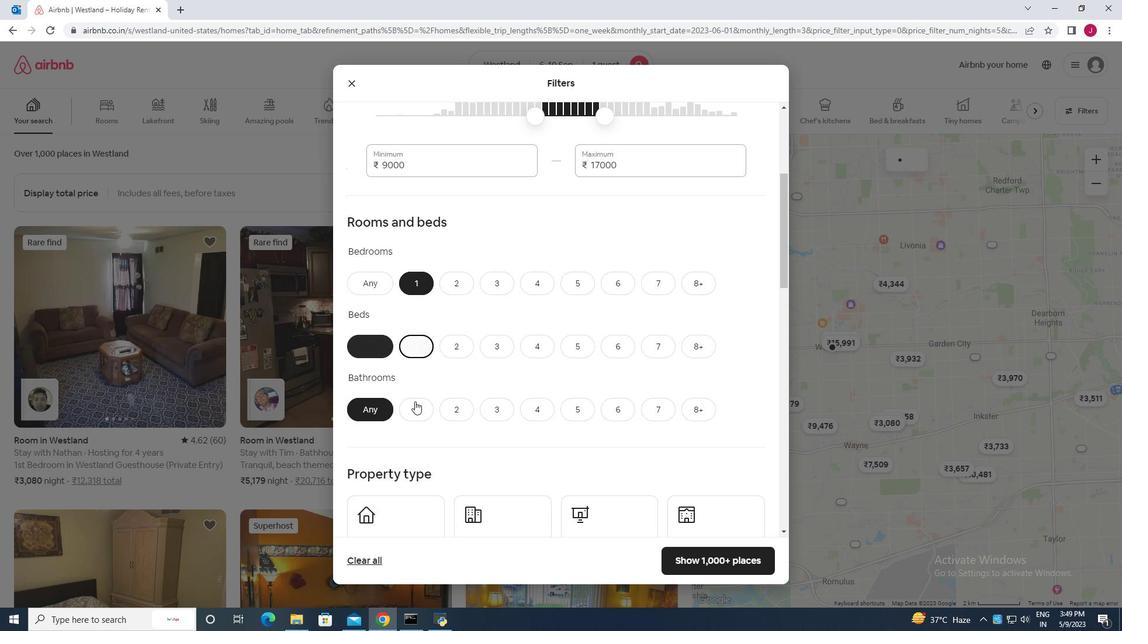 
Action: Mouse moved to (536, 358)
Screenshot: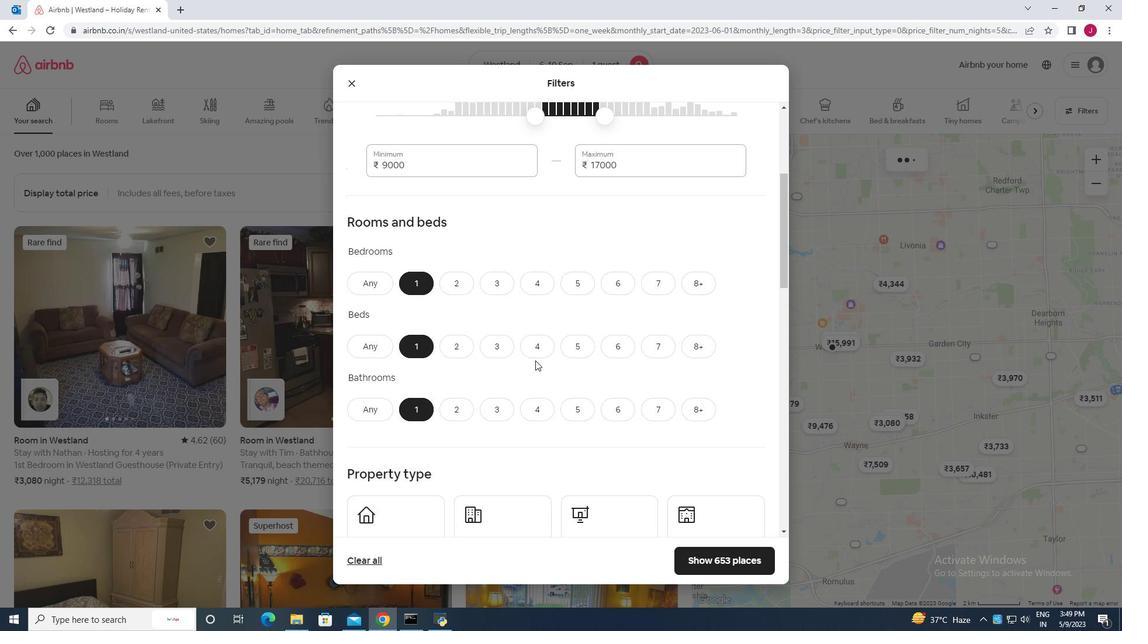 
Action: Mouse scrolled (536, 358) with delta (0, 0)
Screenshot: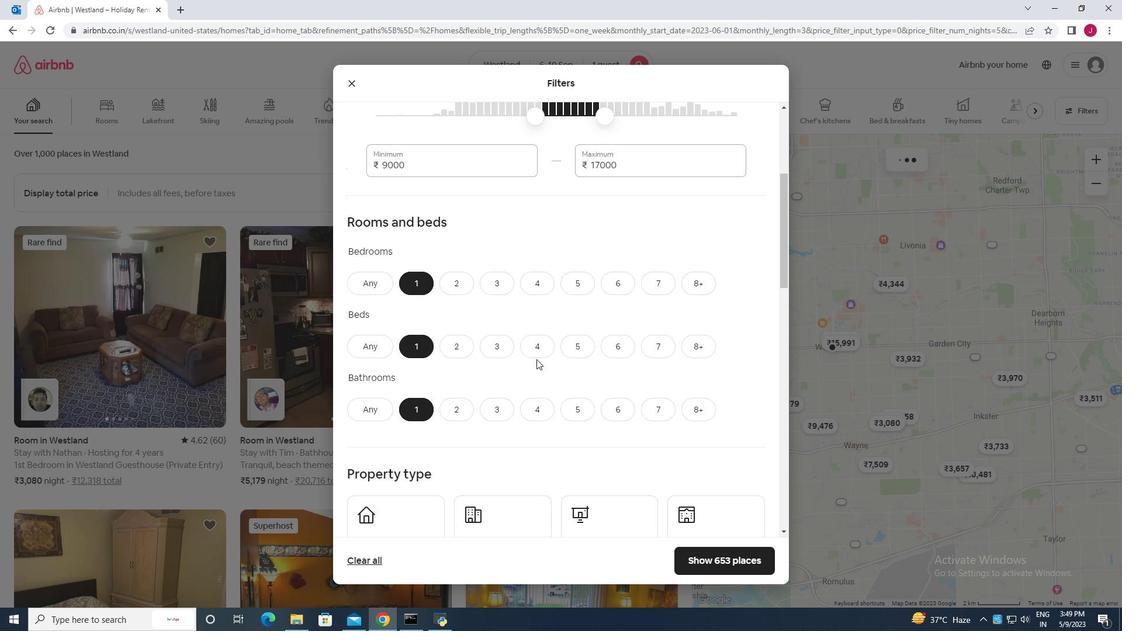 
Action: Mouse scrolled (536, 358) with delta (0, 0)
Screenshot: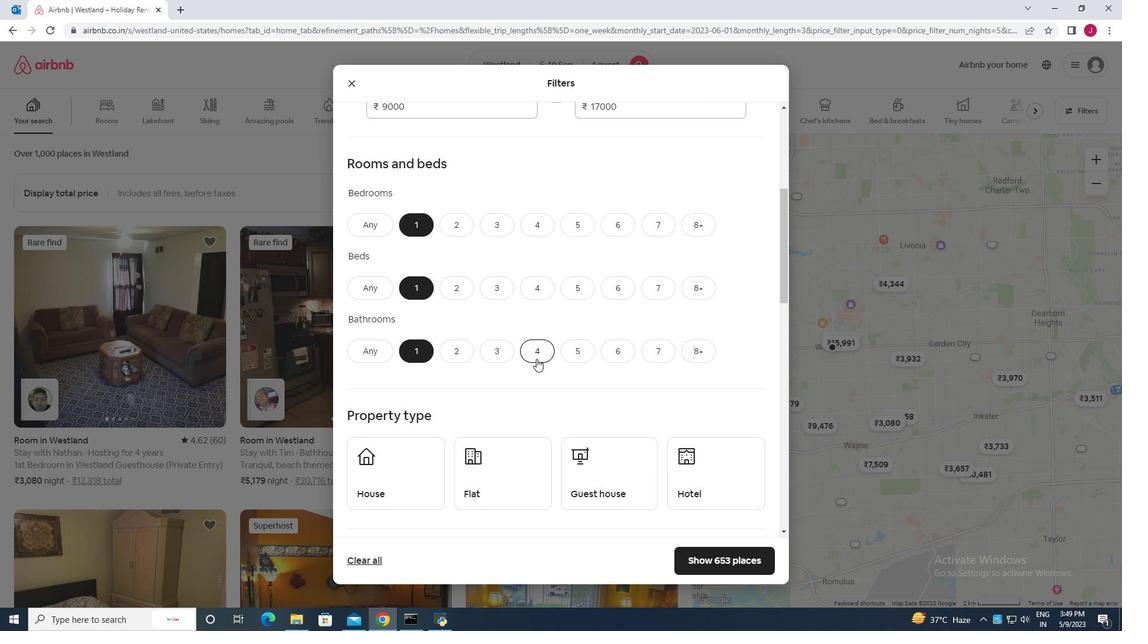 
Action: Mouse scrolled (536, 358) with delta (0, 0)
Screenshot: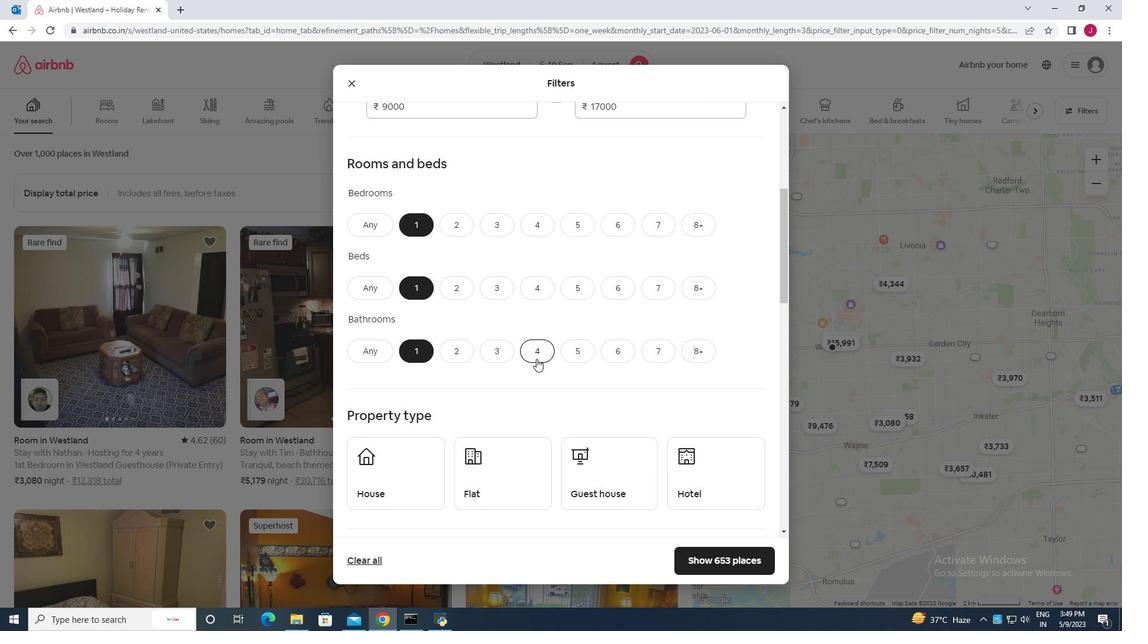 
Action: Mouse scrolled (536, 358) with delta (0, 0)
Screenshot: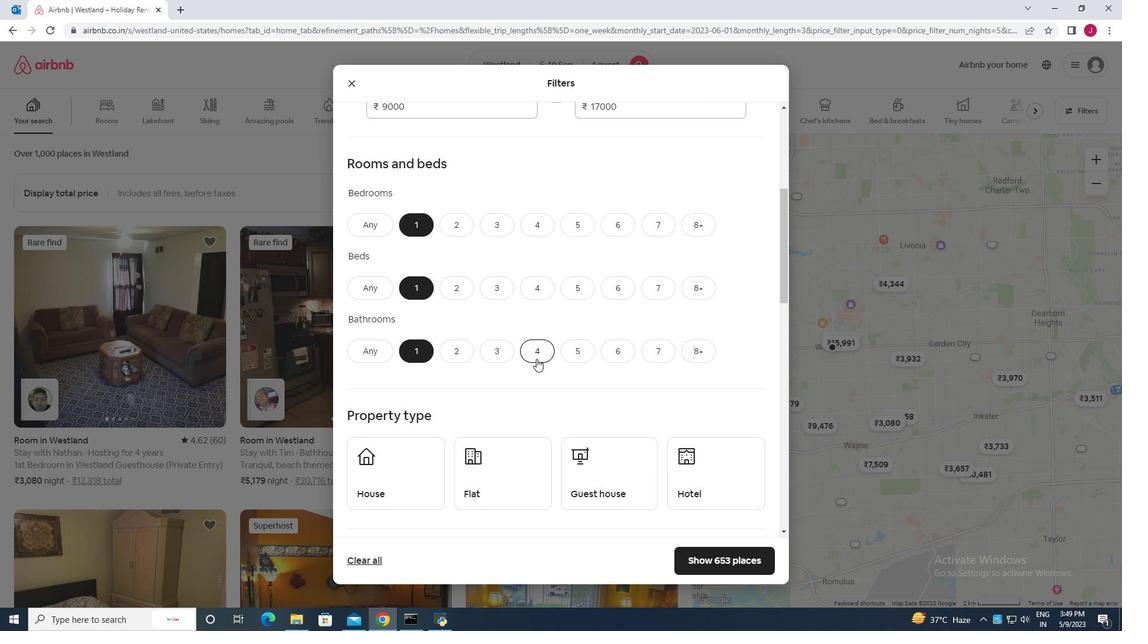
Action: Mouse moved to (412, 298)
Screenshot: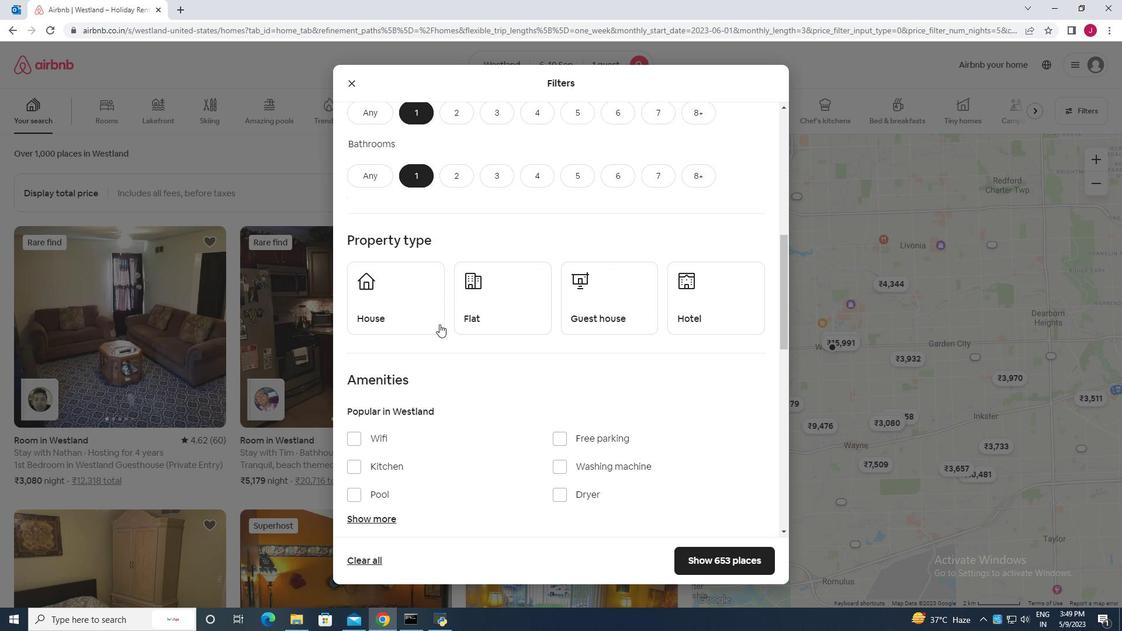 
Action: Mouse pressed left at (412, 298)
Screenshot: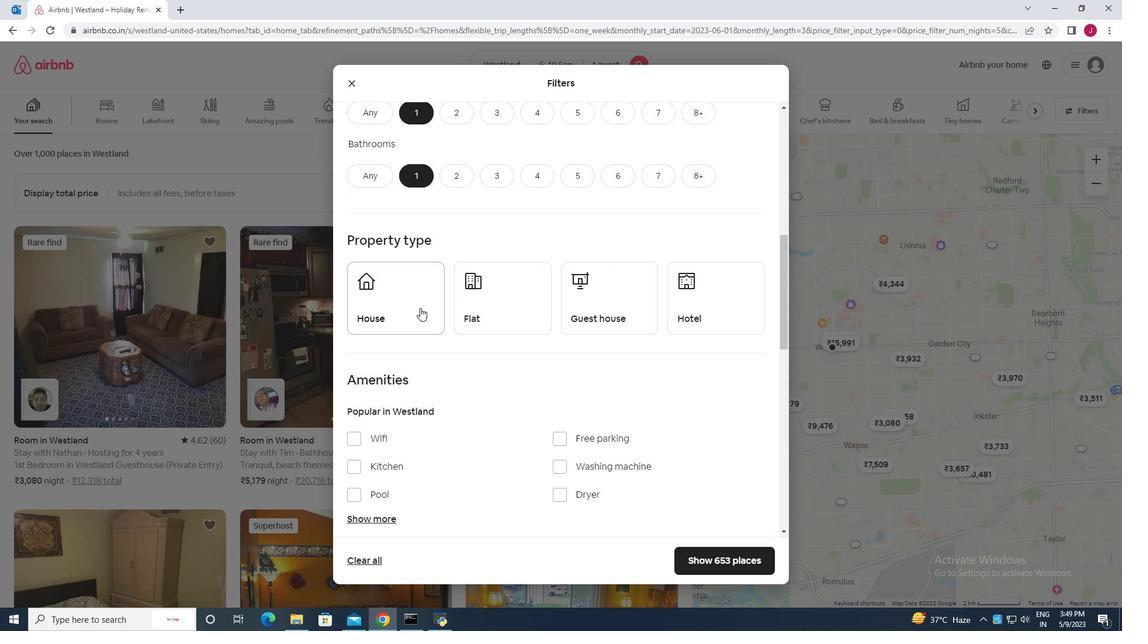 
Action: Mouse moved to (479, 316)
Screenshot: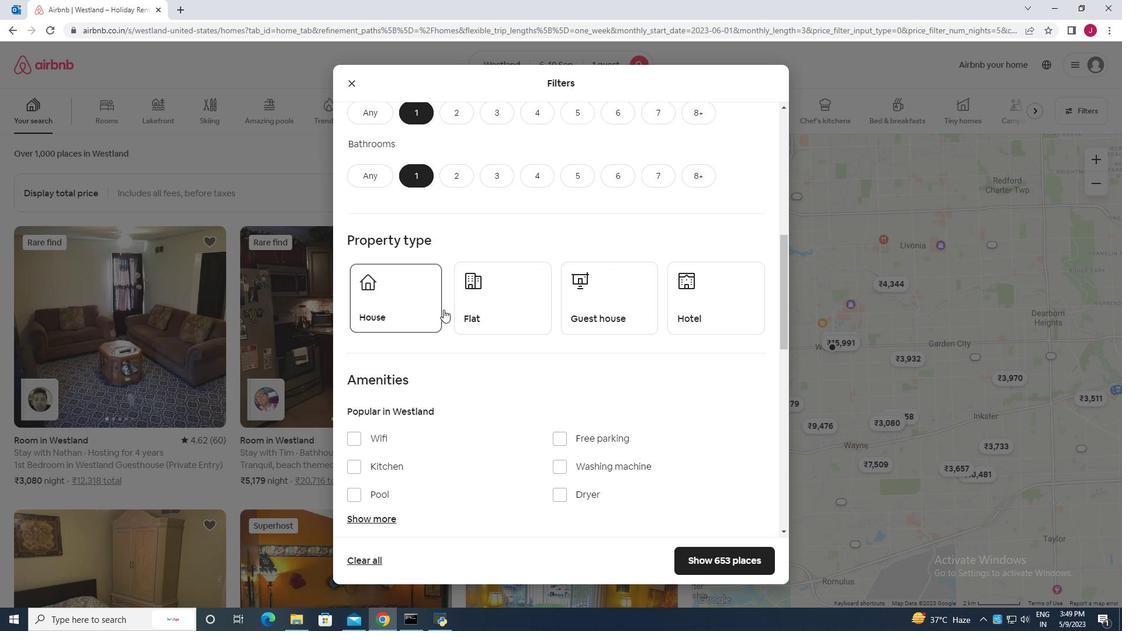 
Action: Mouse pressed left at (479, 316)
Screenshot: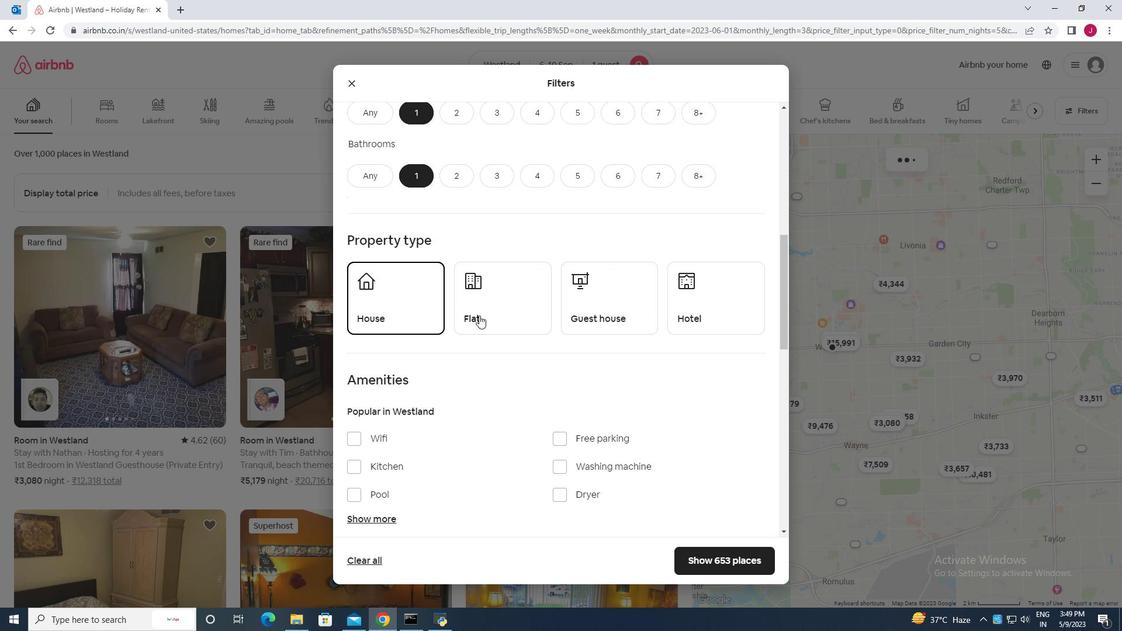 
Action: Mouse moved to (573, 315)
Screenshot: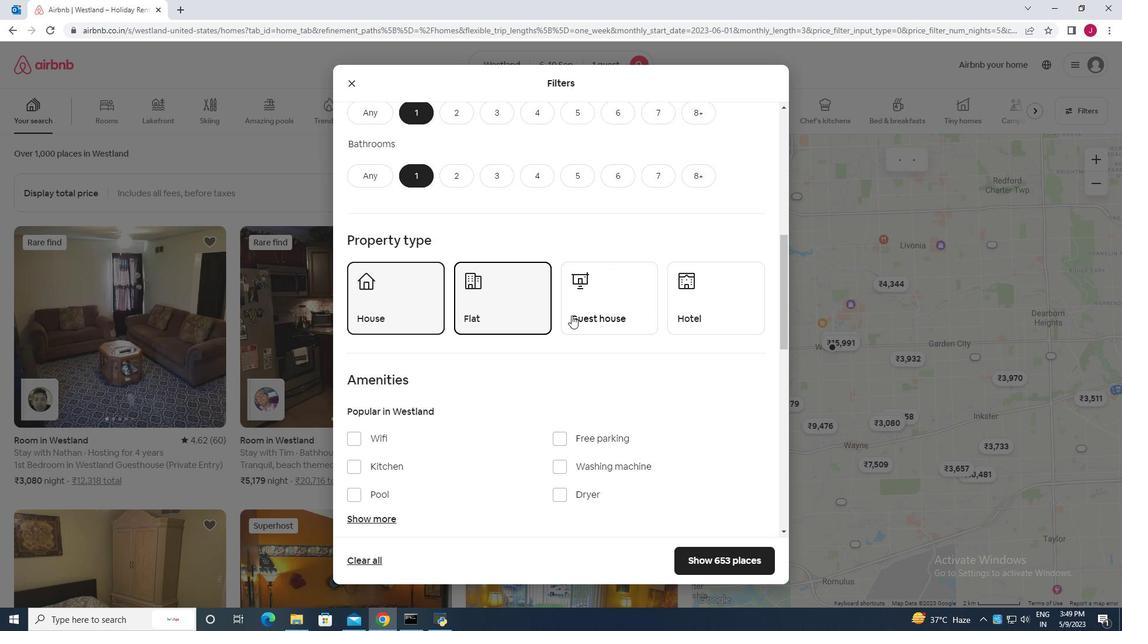
Action: Mouse pressed left at (573, 315)
Screenshot: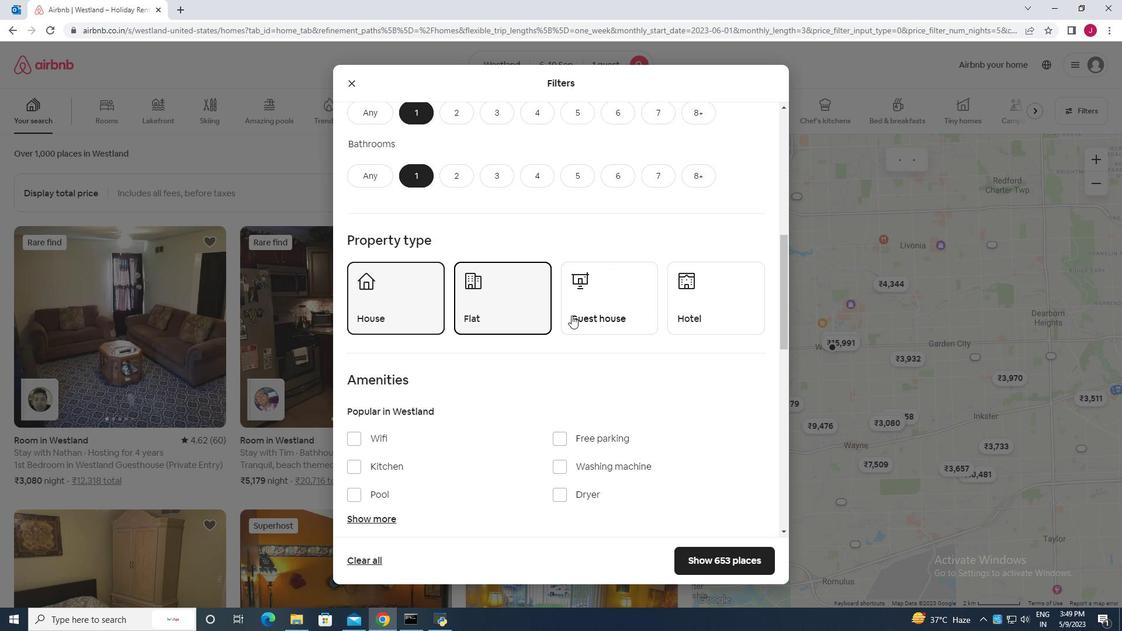 
Action: Mouse moved to (690, 314)
Screenshot: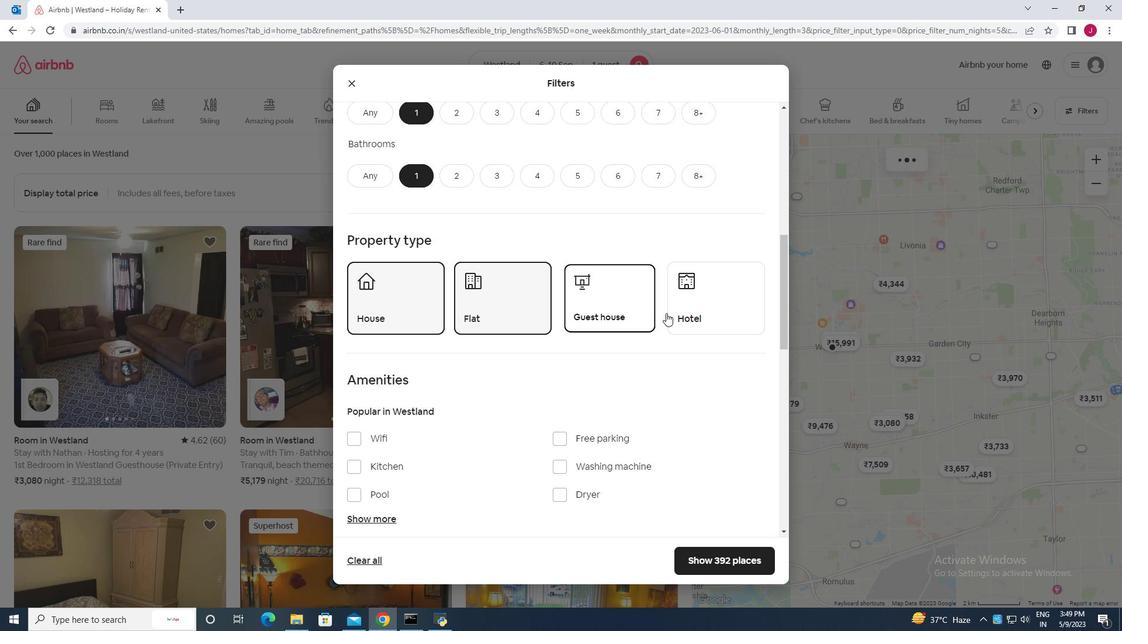 
Action: Mouse pressed left at (690, 314)
Screenshot: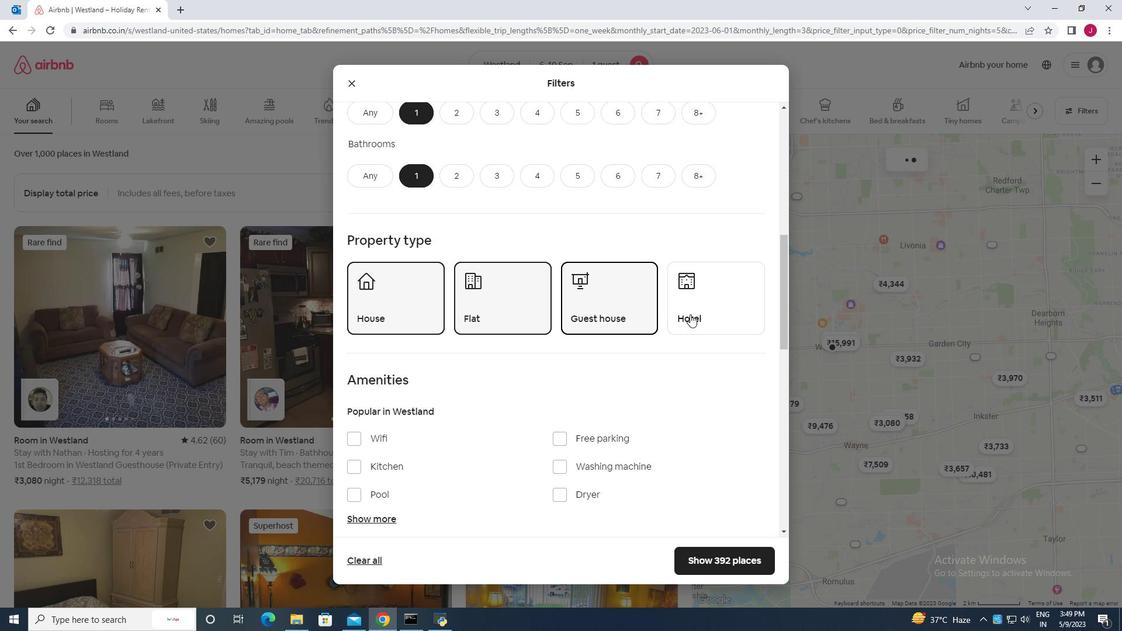 
Action: Mouse moved to (620, 313)
Screenshot: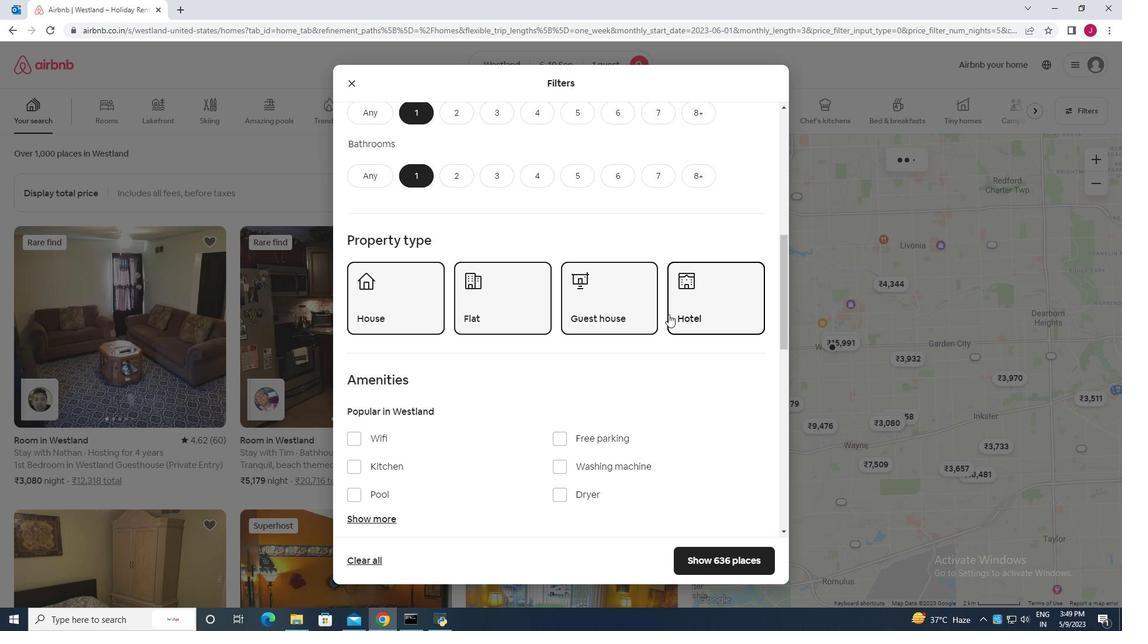 
Action: Mouse scrolled (620, 312) with delta (0, 0)
Screenshot: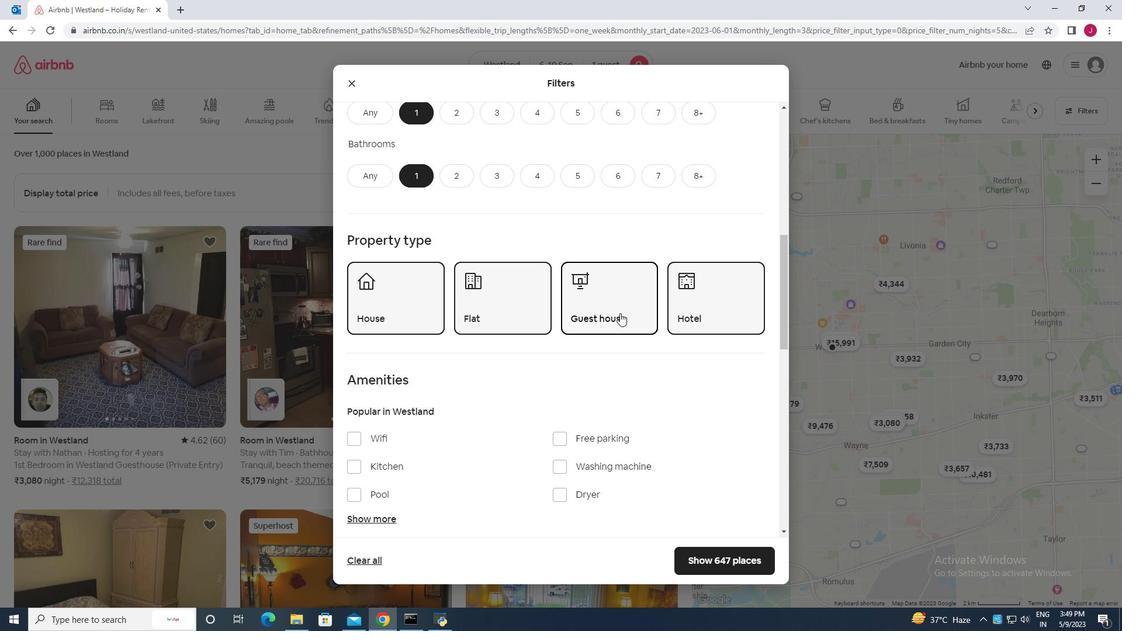 
Action: Mouse scrolled (620, 312) with delta (0, 0)
Screenshot: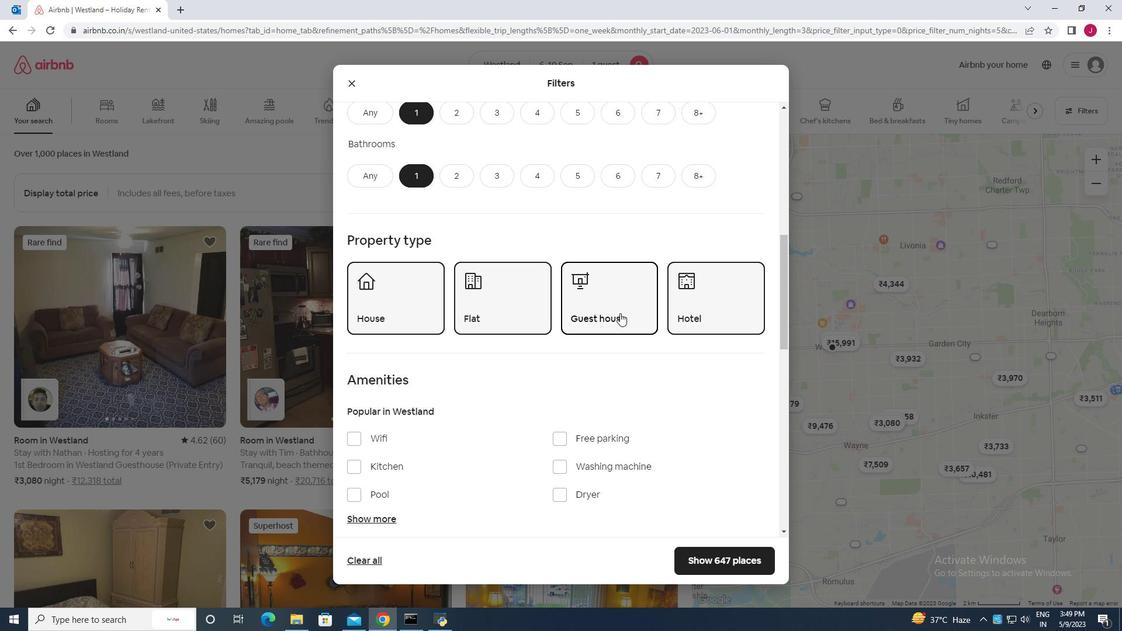 
Action: Mouse moved to (619, 313)
Screenshot: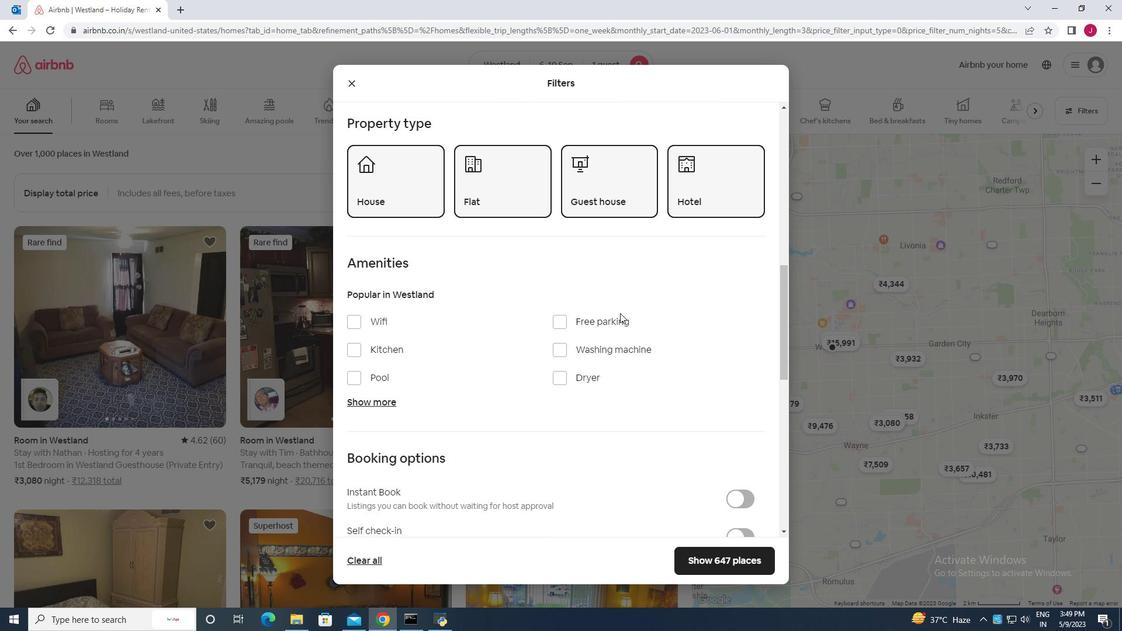 
Action: Mouse scrolled (619, 312) with delta (0, 0)
Screenshot: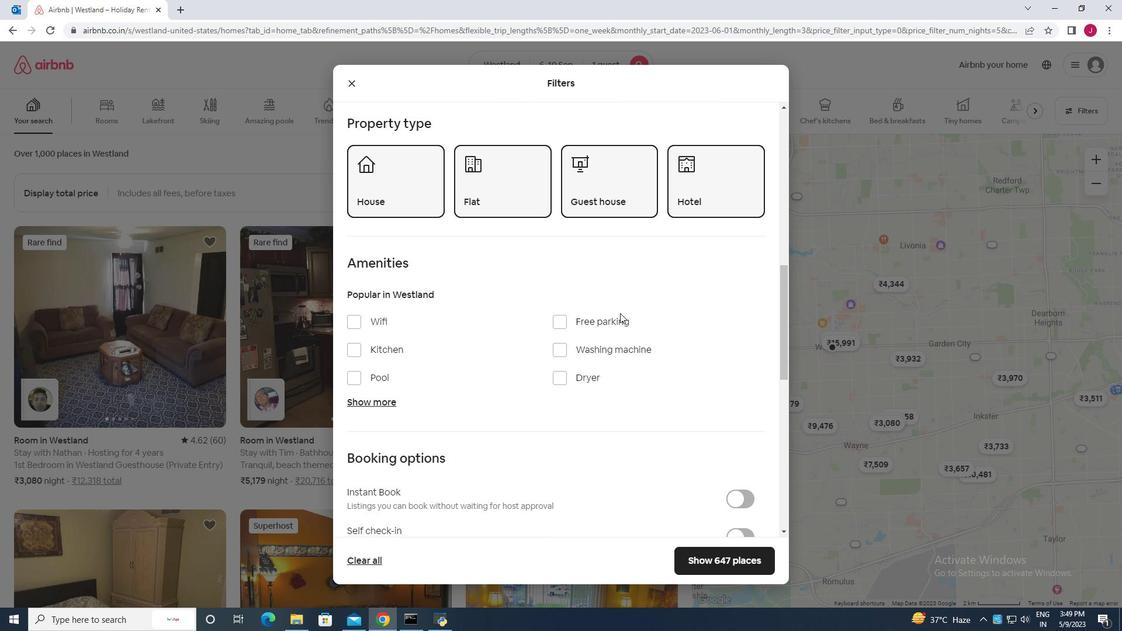 
Action: Mouse moved to (619, 313)
Screenshot: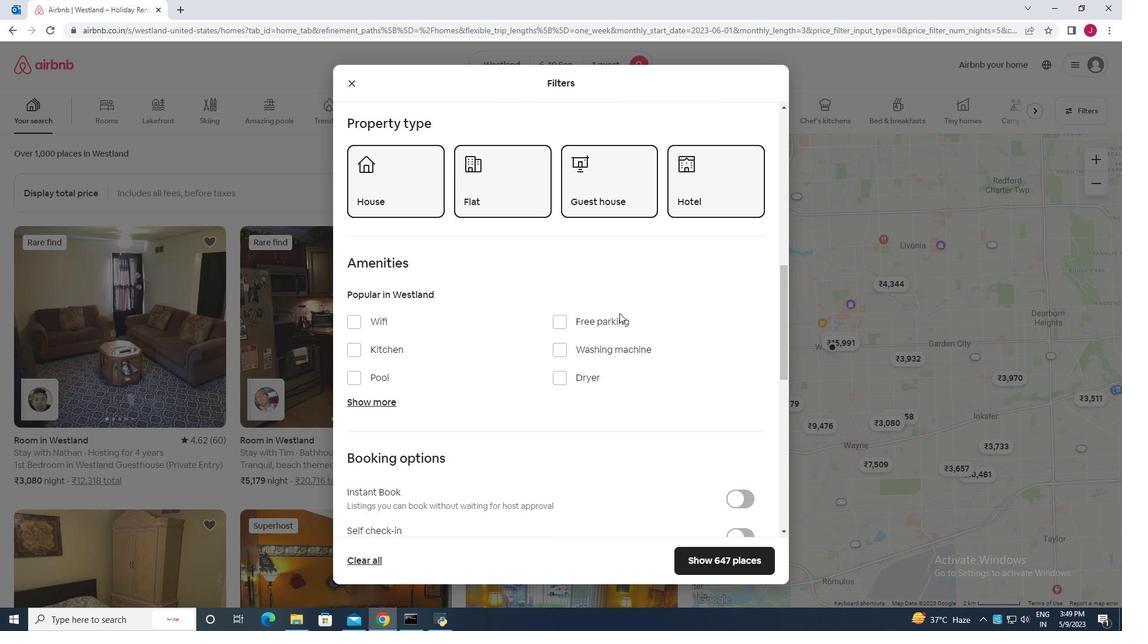 
Action: Mouse scrolled (619, 312) with delta (0, 0)
Screenshot: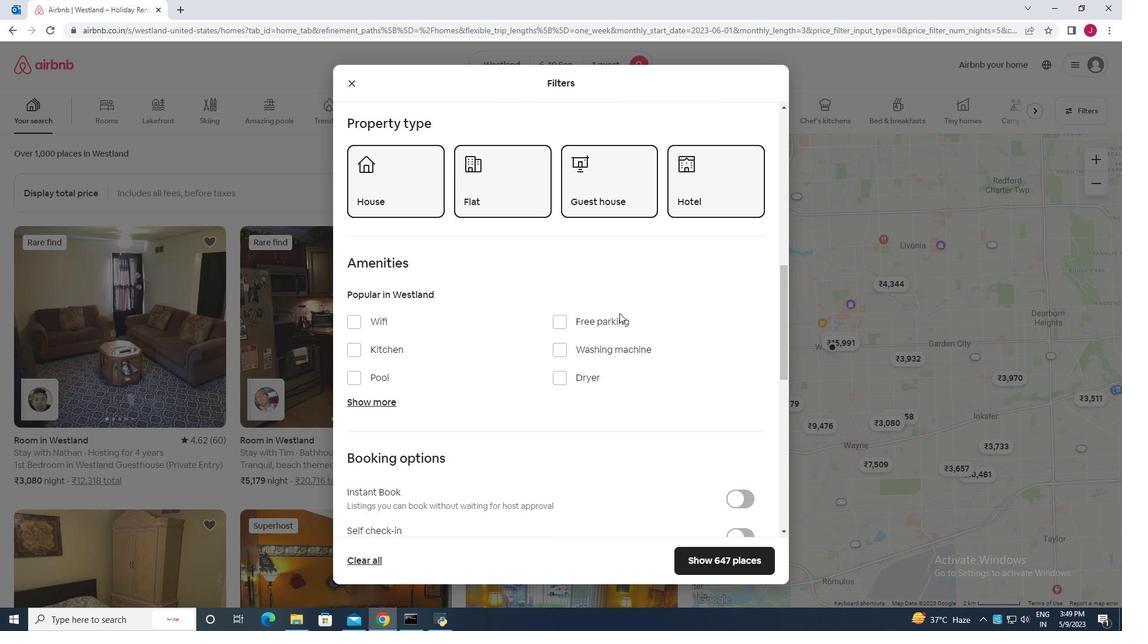 
Action: Mouse moved to (625, 322)
Screenshot: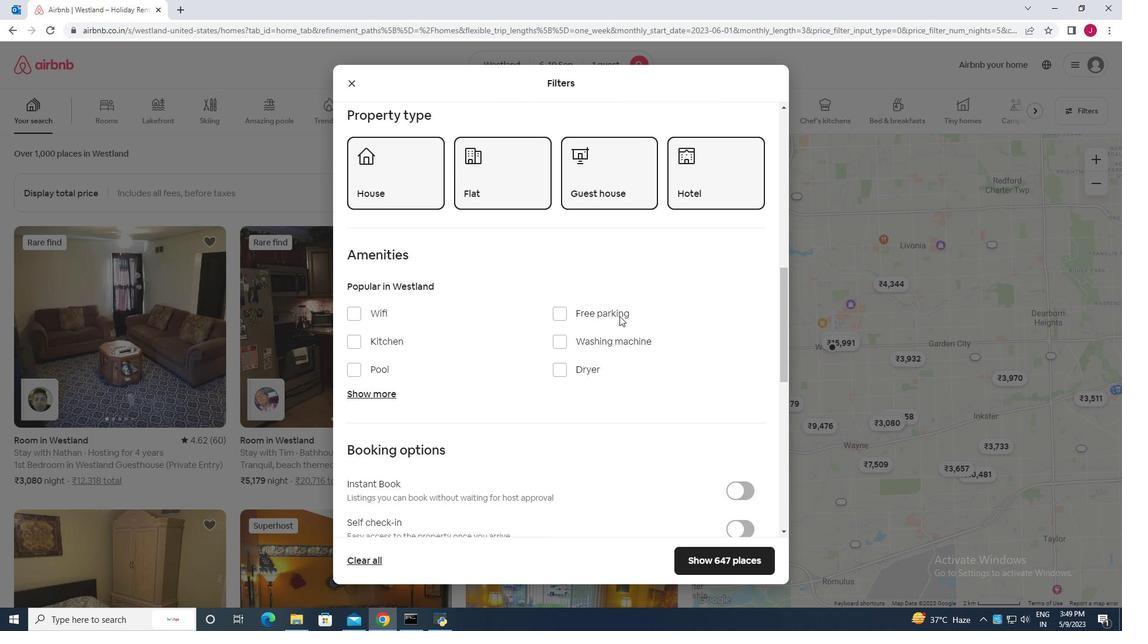 
Action: Mouse scrolled (625, 322) with delta (0, 0)
Screenshot: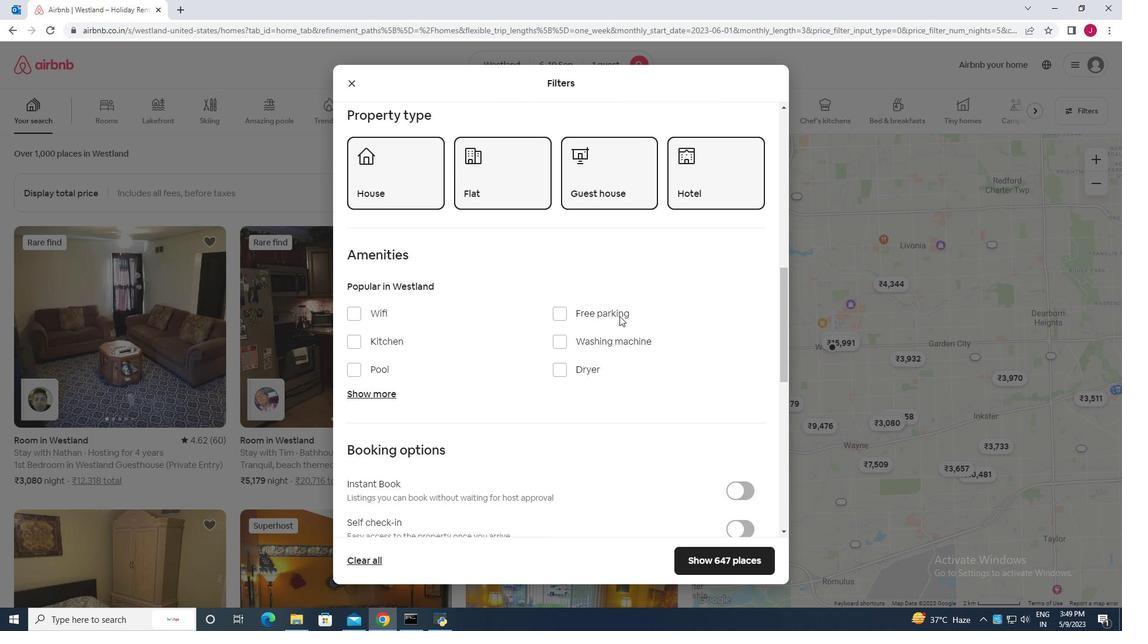 
Action: Mouse moved to (740, 362)
Screenshot: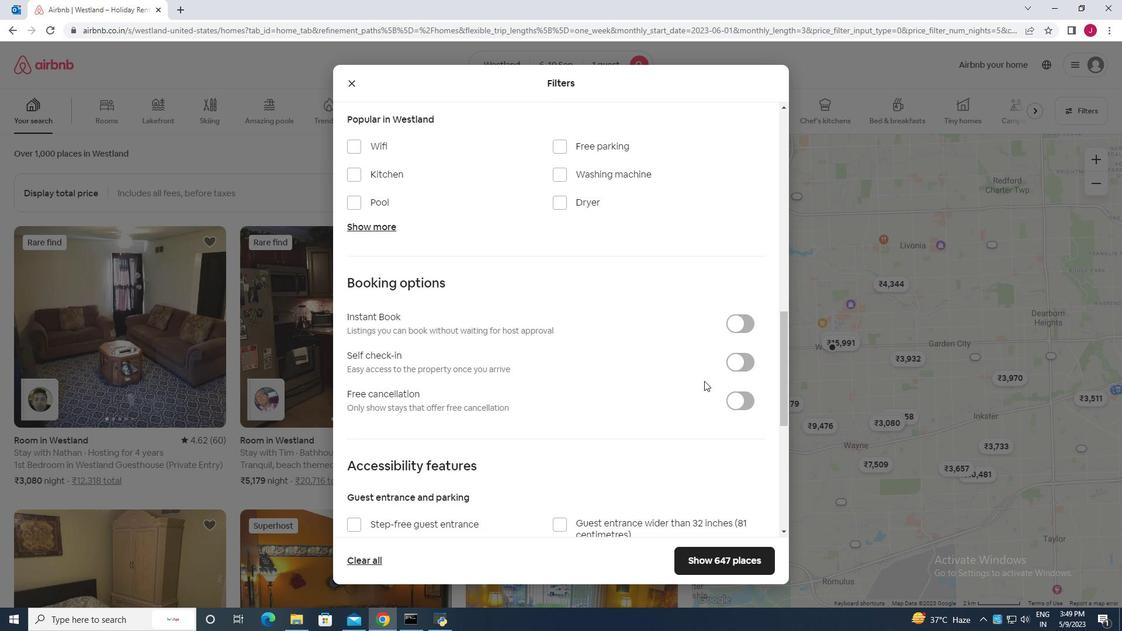 
Action: Mouse pressed left at (740, 362)
Screenshot: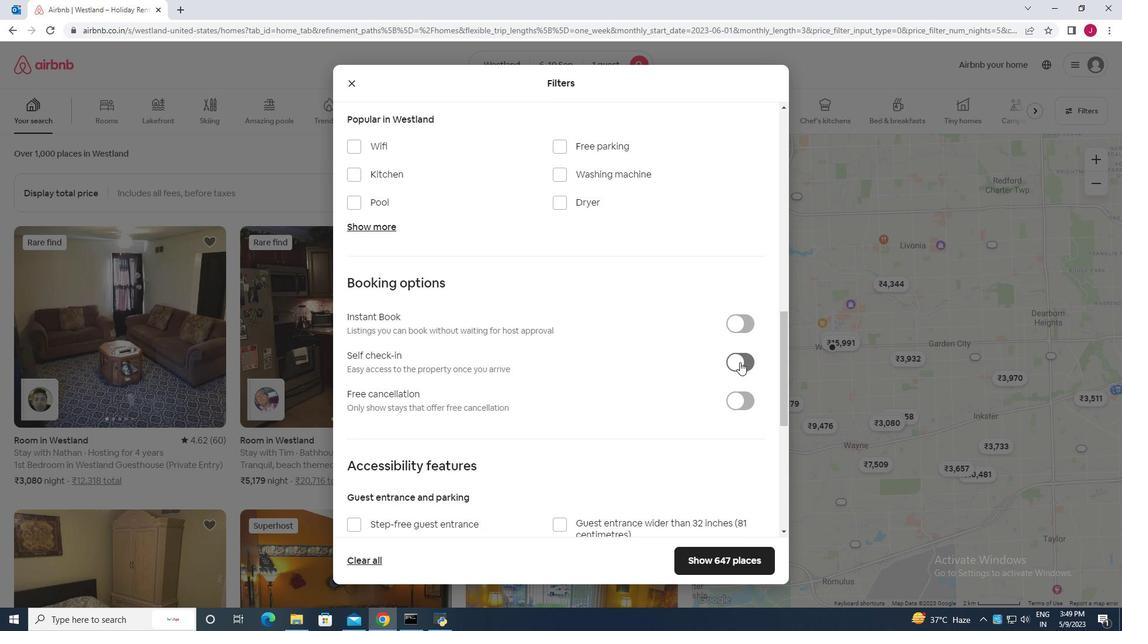 
Action: Mouse moved to (562, 359)
Screenshot: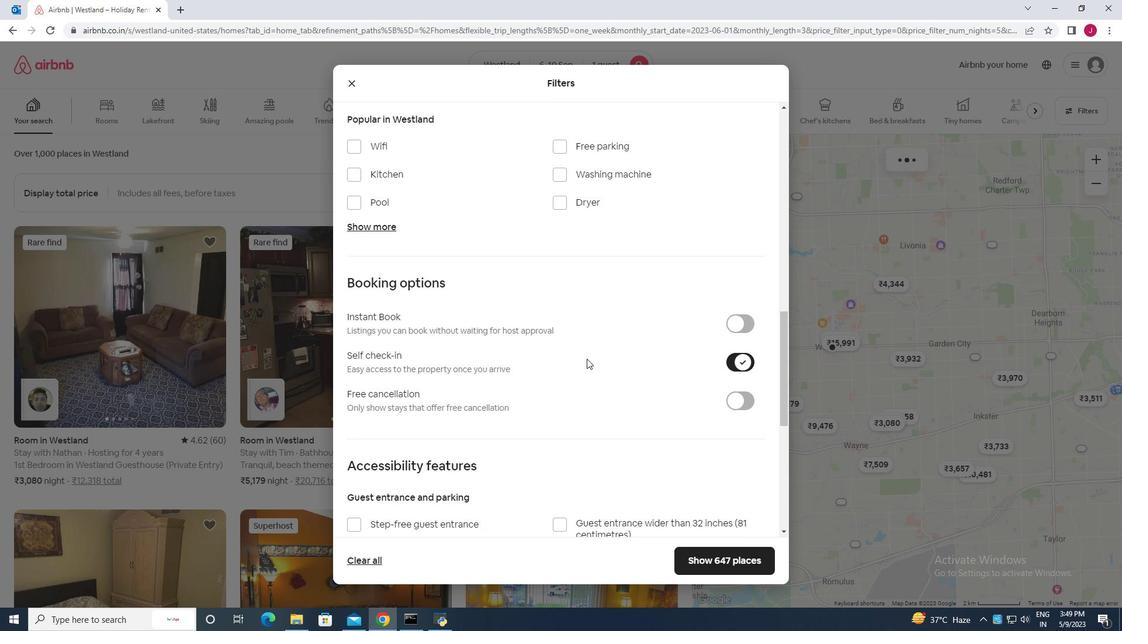 
Action: Mouse scrolled (562, 358) with delta (0, 0)
Screenshot: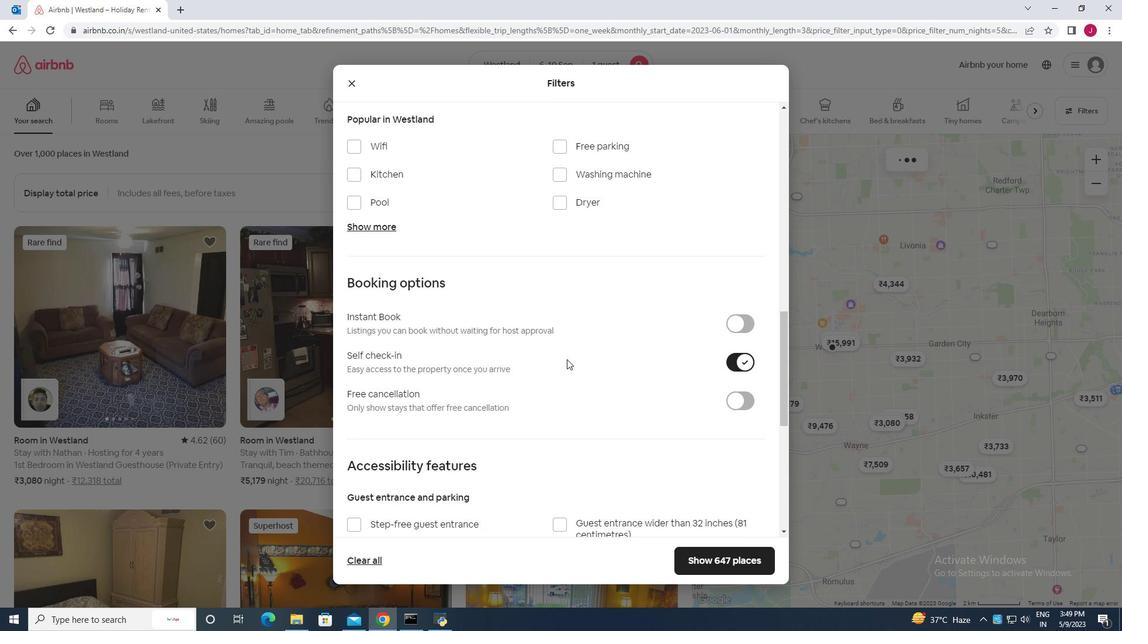 
Action: Mouse scrolled (562, 358) with delta (0, 0)
Screenshot: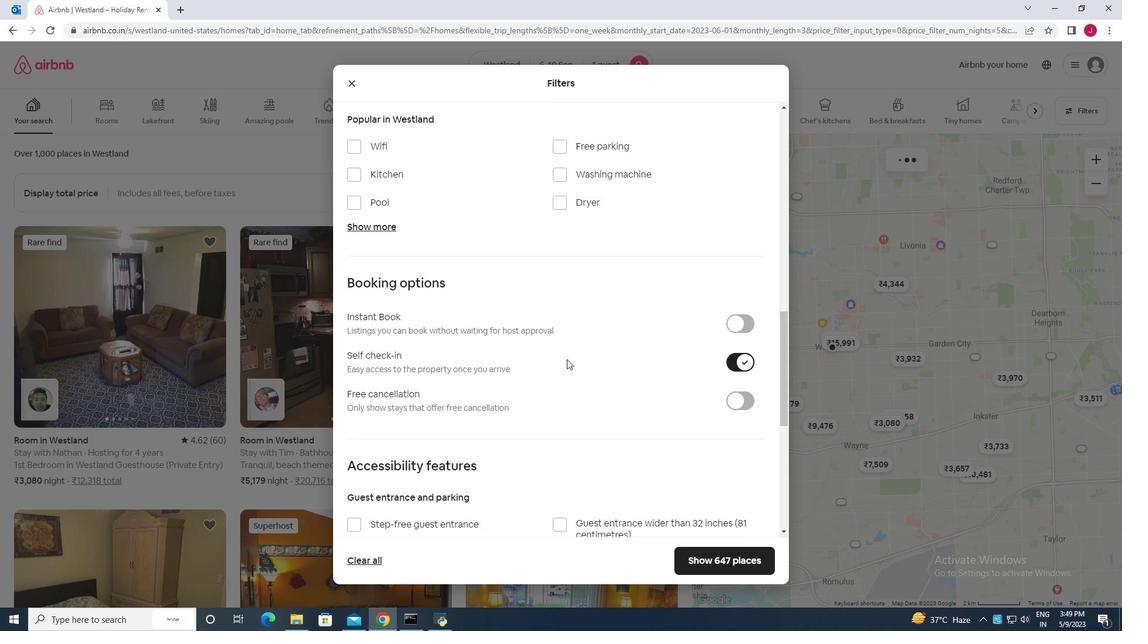 
Action: Mouse scrolled (562, 358) with delta (0, 0)
Screenshot: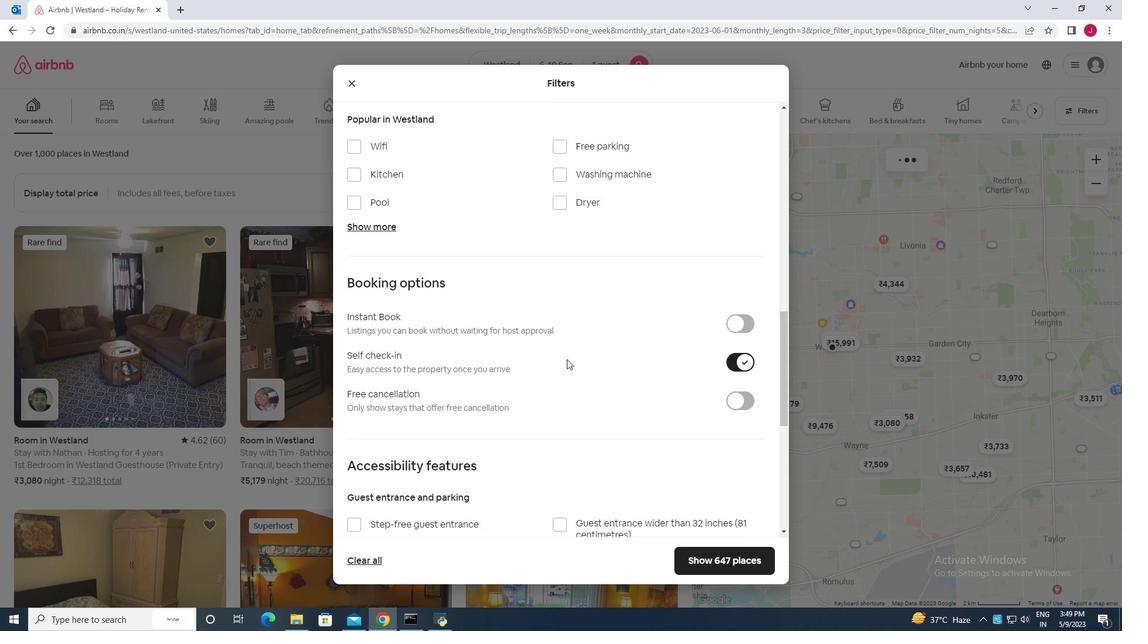 
Action: Mouse scrolled (562, 358) with delta (0, 0)
Screenshot: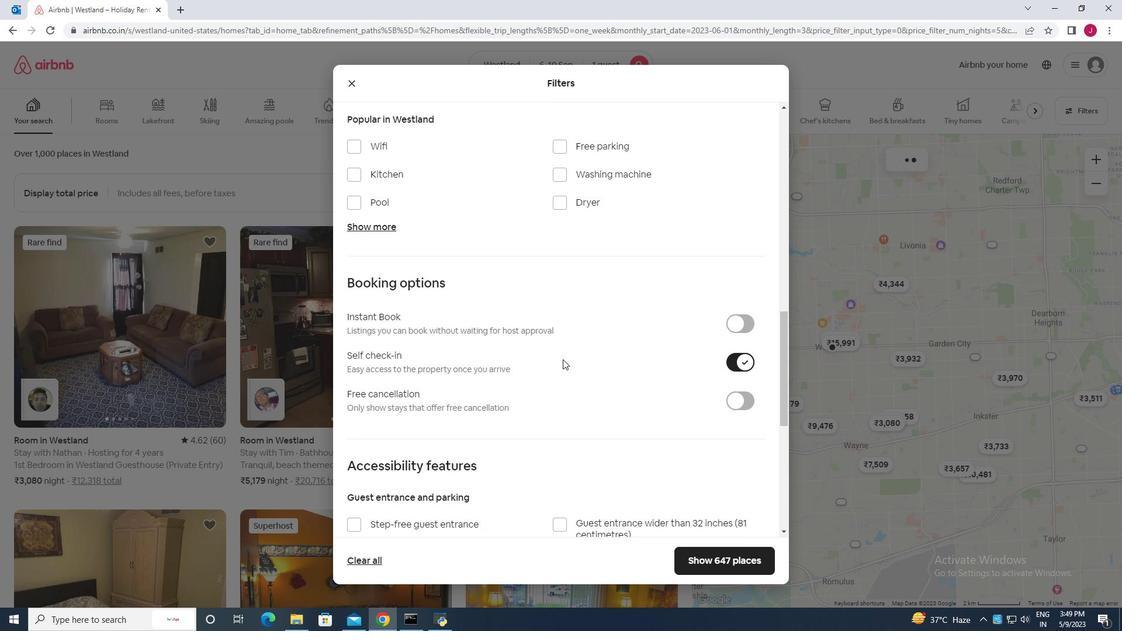 
Action: Mouse scrolled (562, 358) with delta (0, 0)
Screenshot: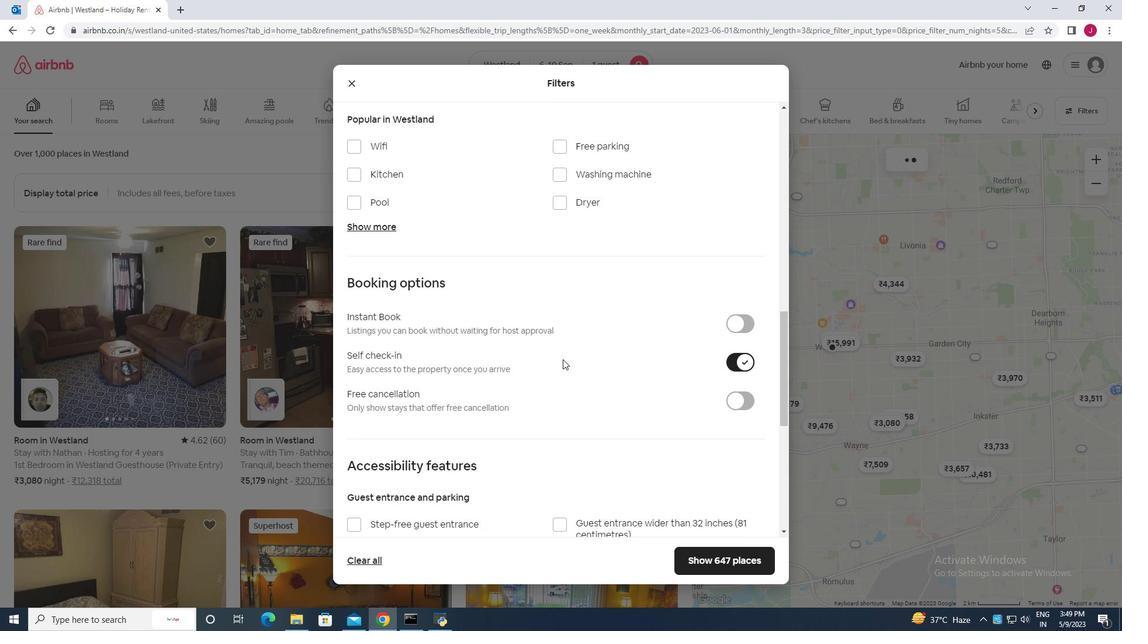 
Action: Mouse moved to (384, 379)
Screenshot: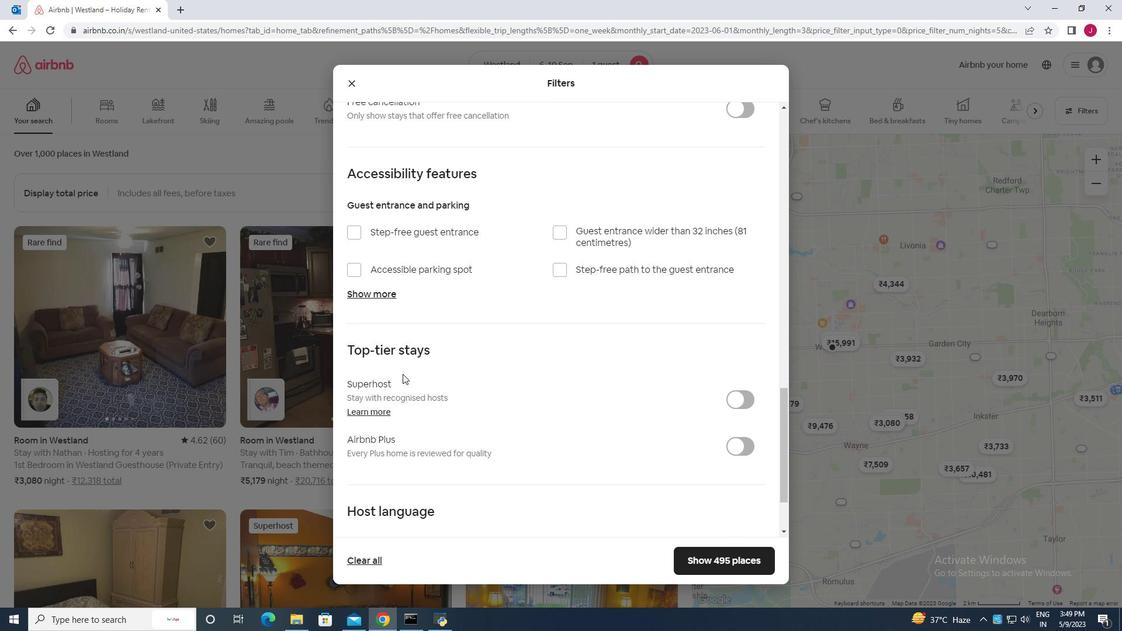 
Action: Mouse scrolled (384, 379) with delta (0, 0)
Screenshot: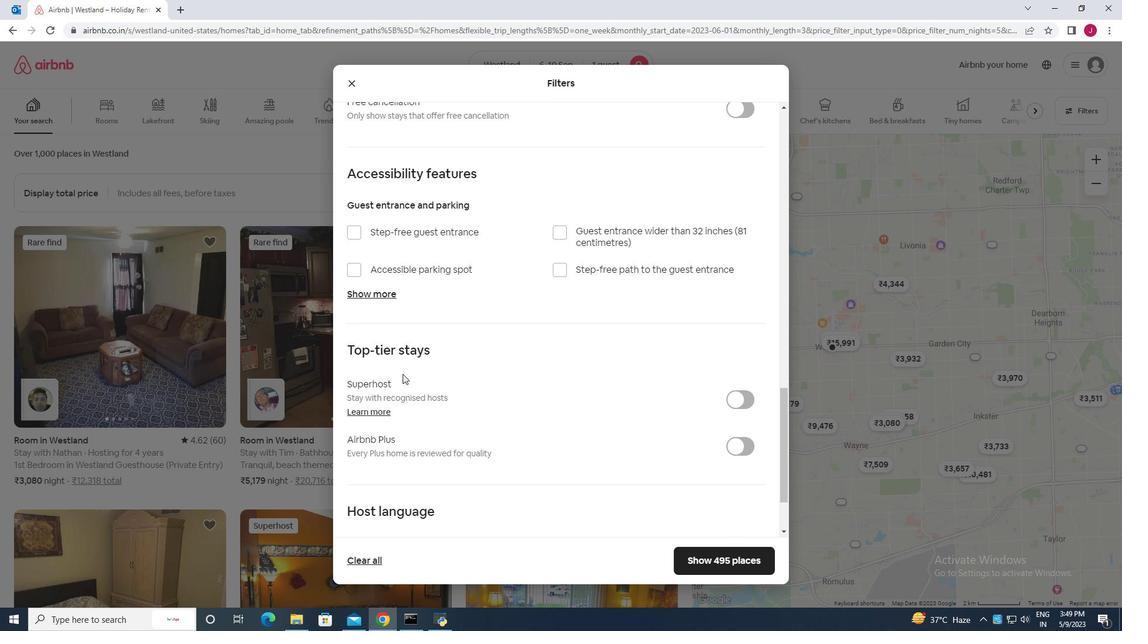
Action: Mouse moved to (383, 380)
Screenshot: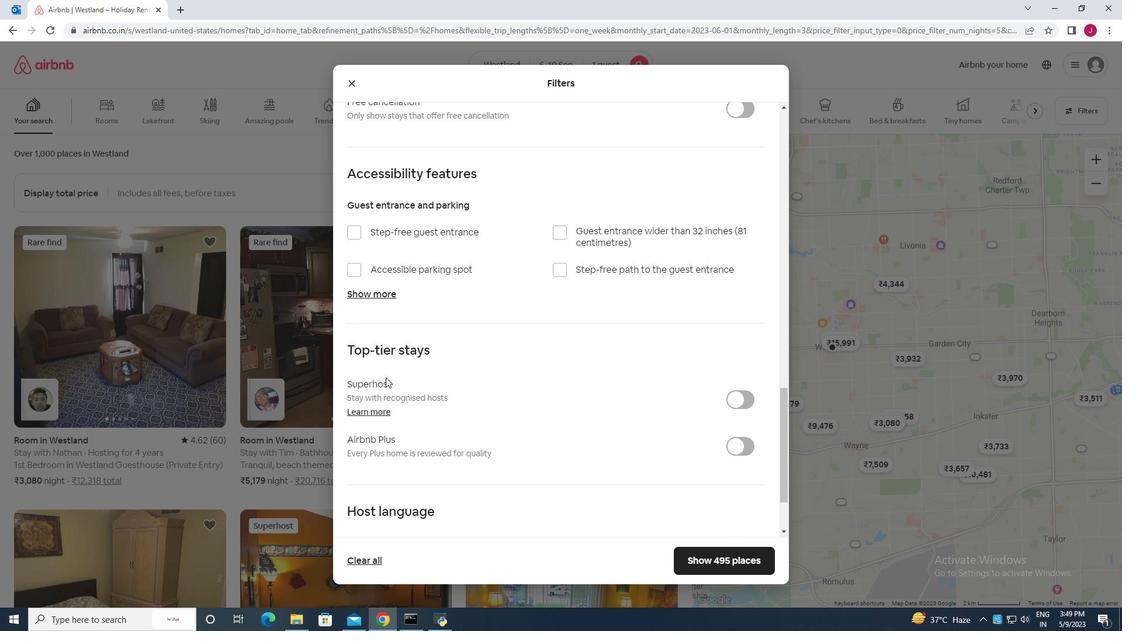 
Action: Mouse scrolled (383, 379) with delta (0, 0)
Screenshot: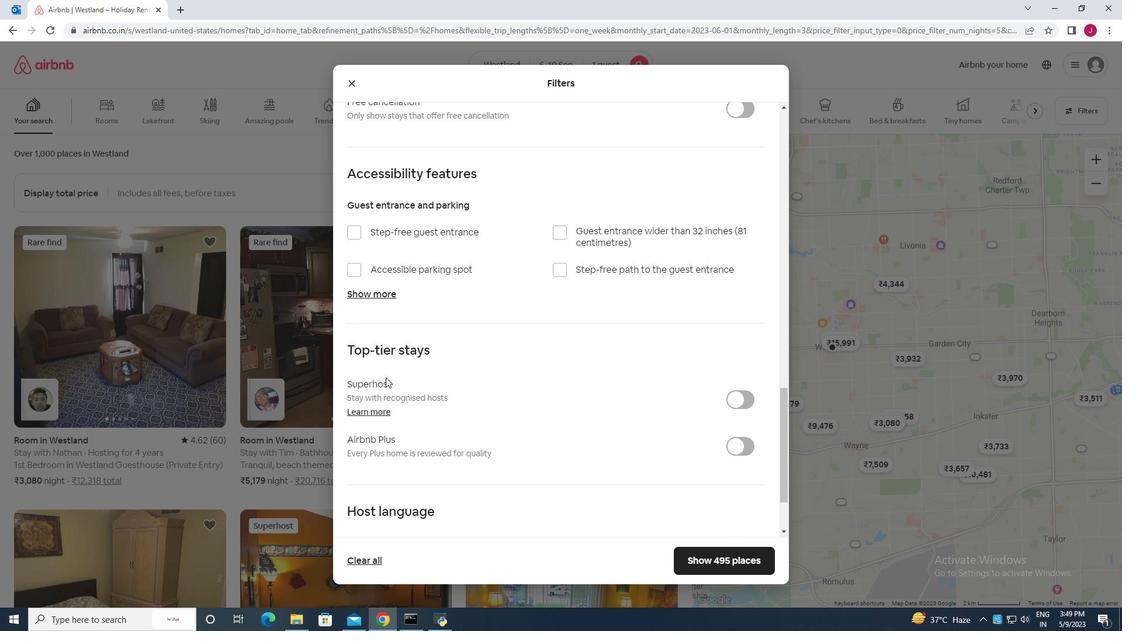 
Action: Mouse moved to (383, 382)
Screenshot: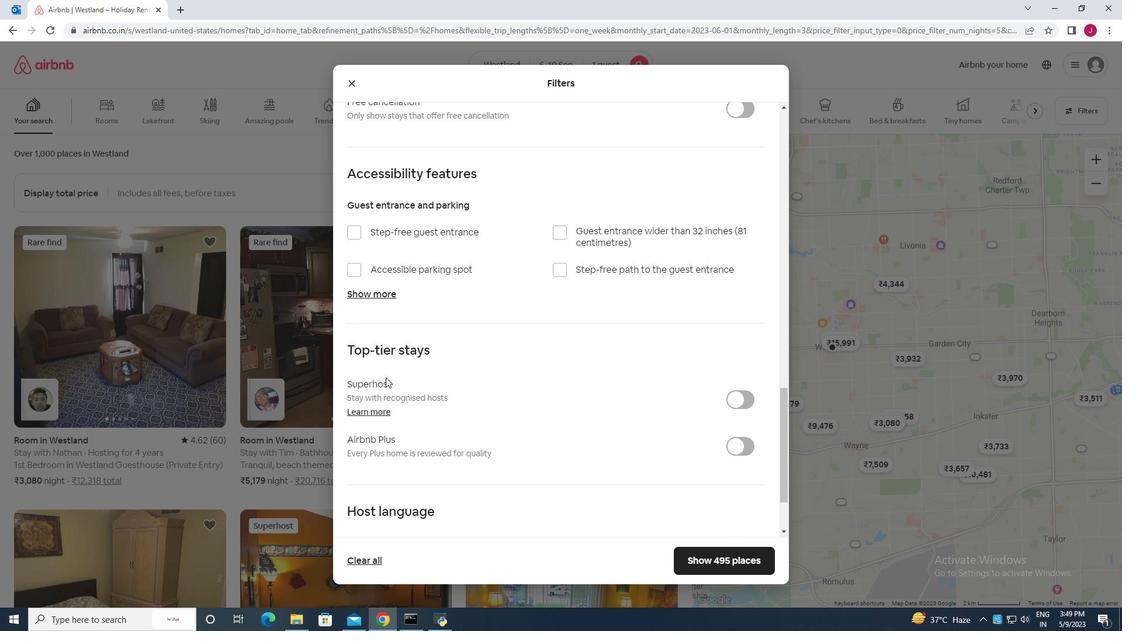
Action: Mouse scrolled (383, 382) with delta (0, 0)
Screenshot: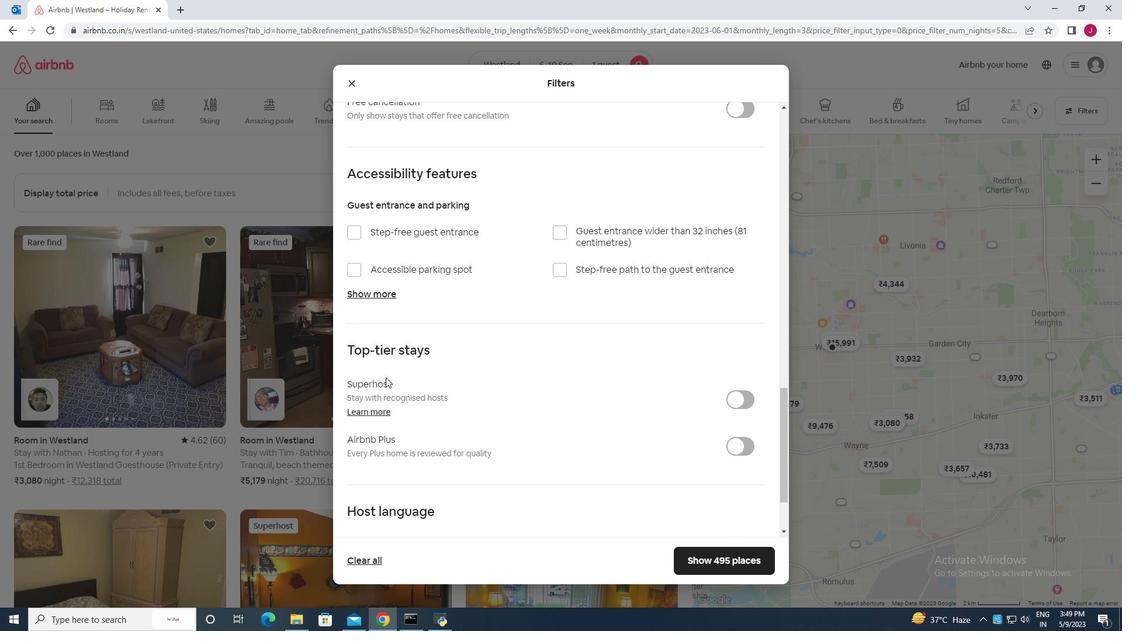 
Action: Mouse moved to (383, 384)
Screenshot: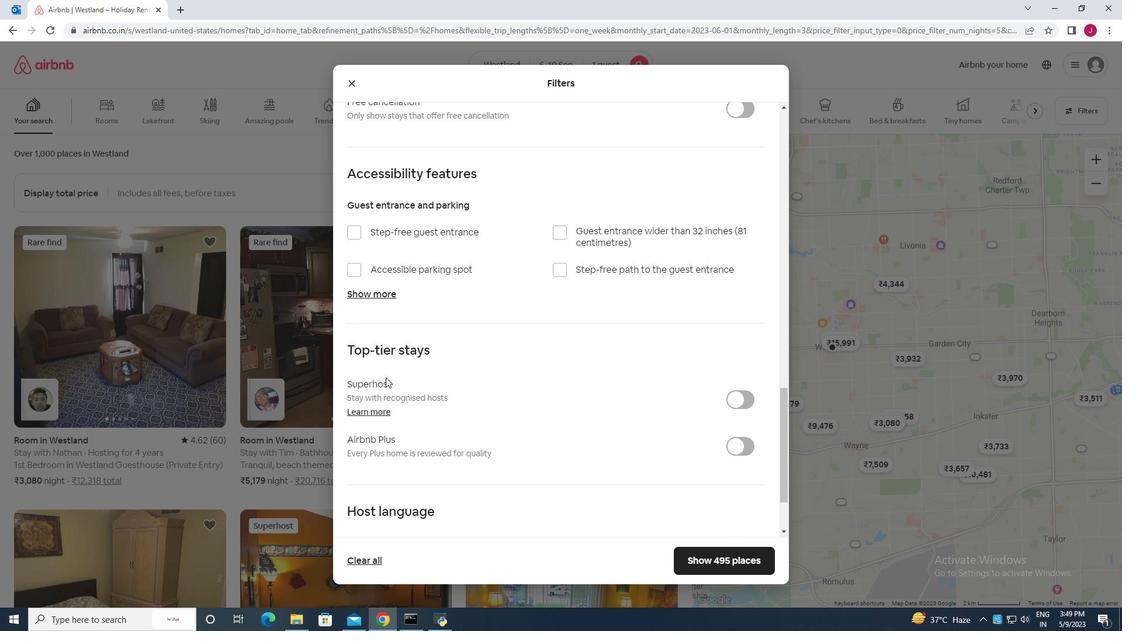 
Action: Mouse scrolled (383, 384) with delta (0, 0)
Screenshot: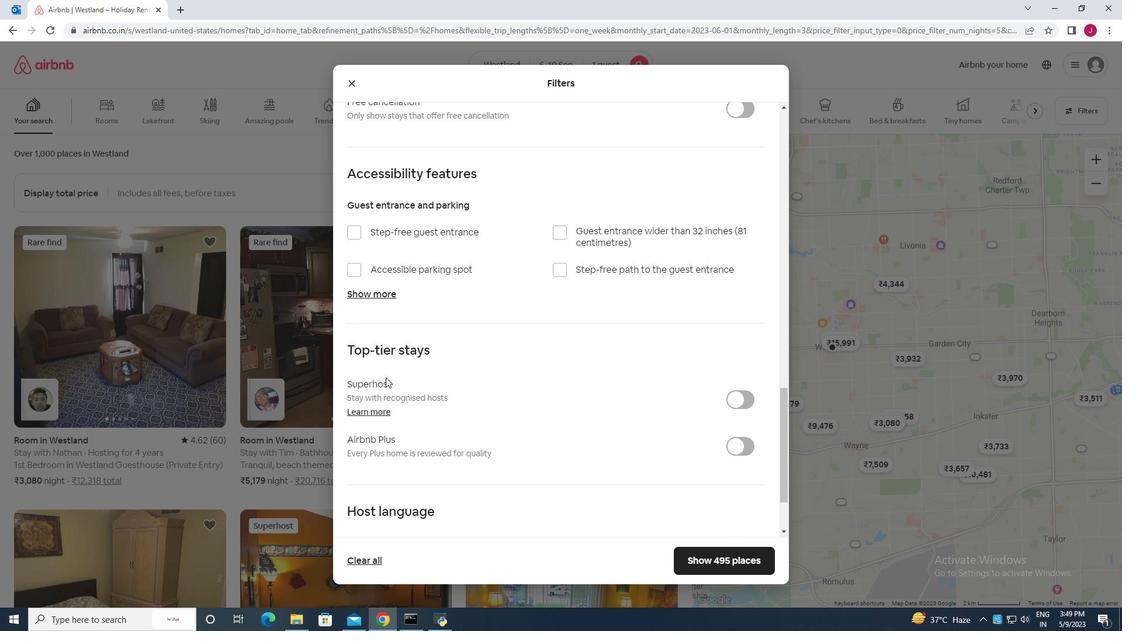 
Action: Mouse moved to (384, 391)
Screenshot: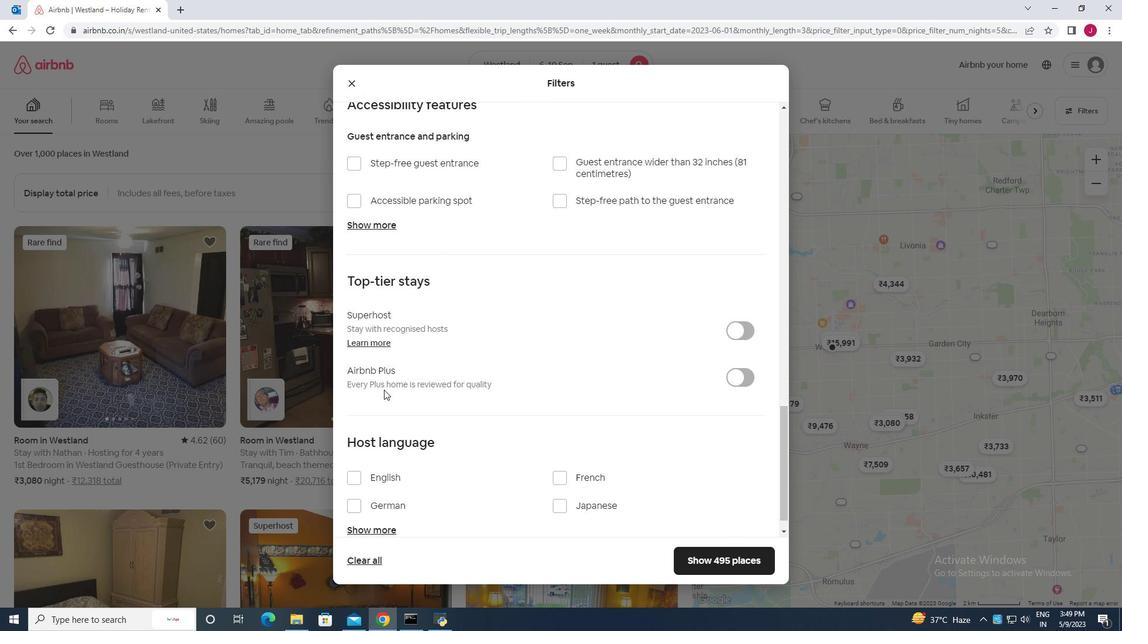 
Action: Mouse scrolled (384, 390) with delta (0, 0)
Screenshot: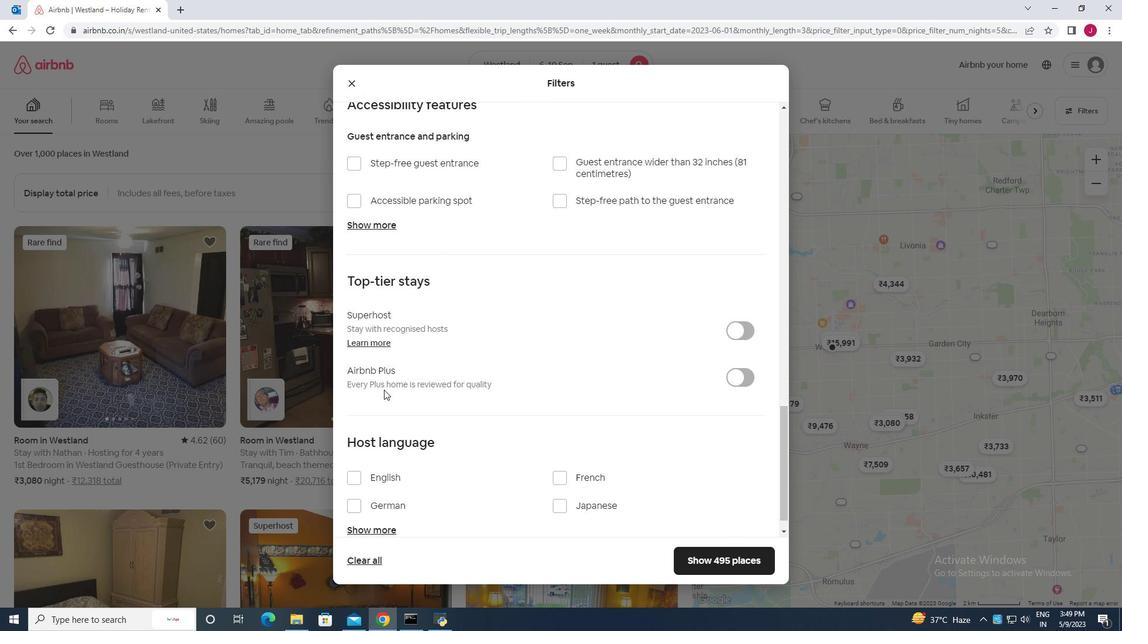 
Action: Mouse moved to (385, 392)
Screenshot: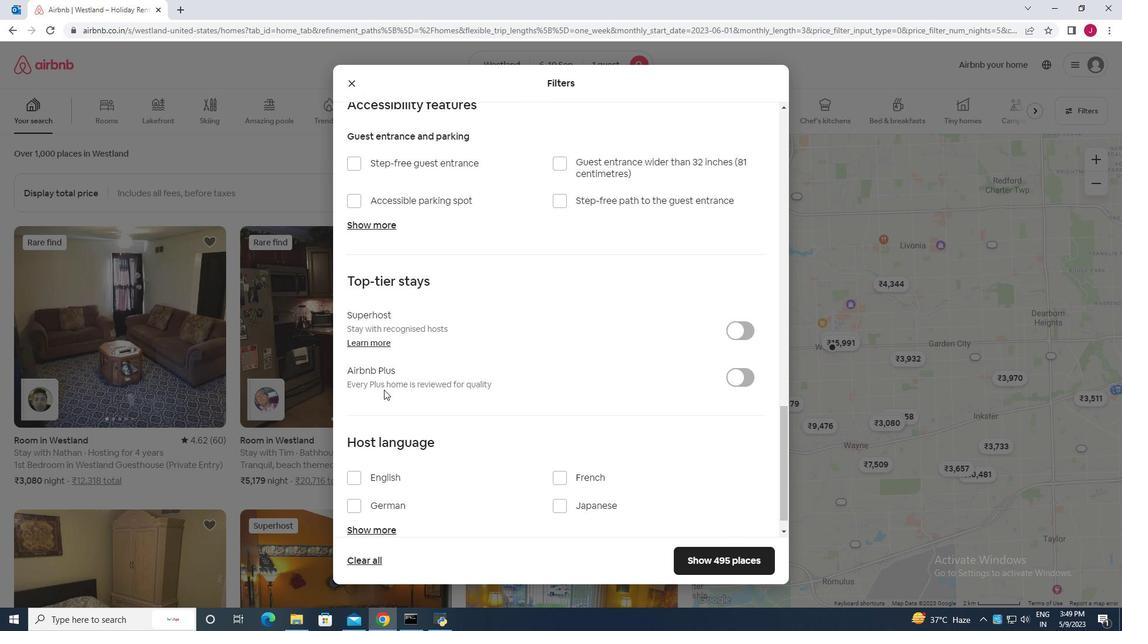 
Action: Mouse scrolled (385, 392) with delta (0, 0)
Screenshot: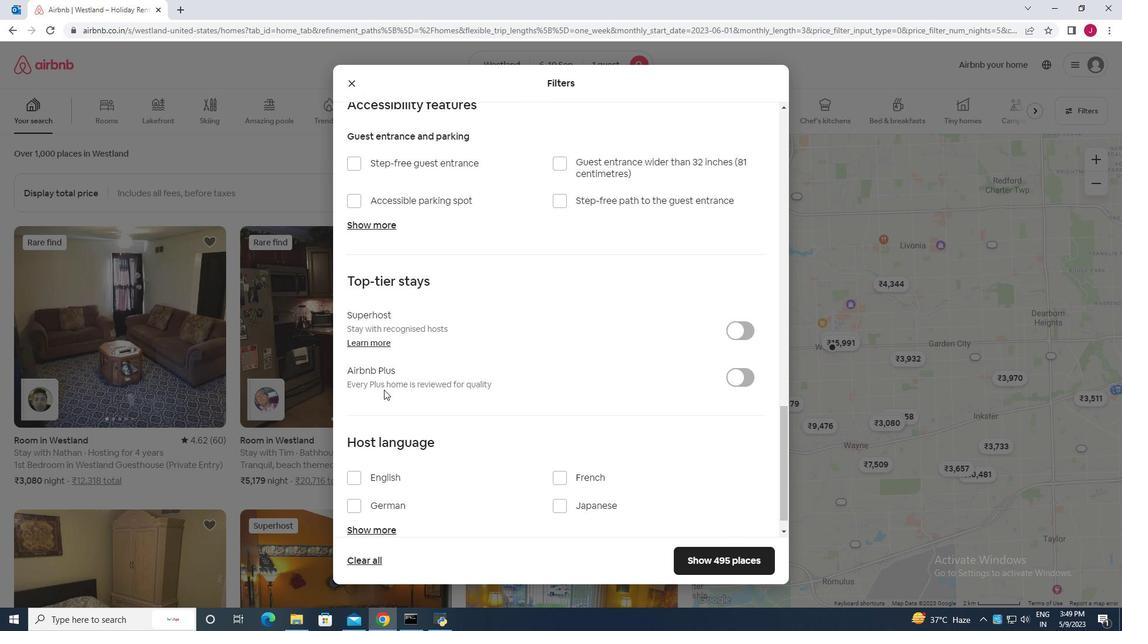 
Action: Mouse moved to (386, 396)
Screenshot: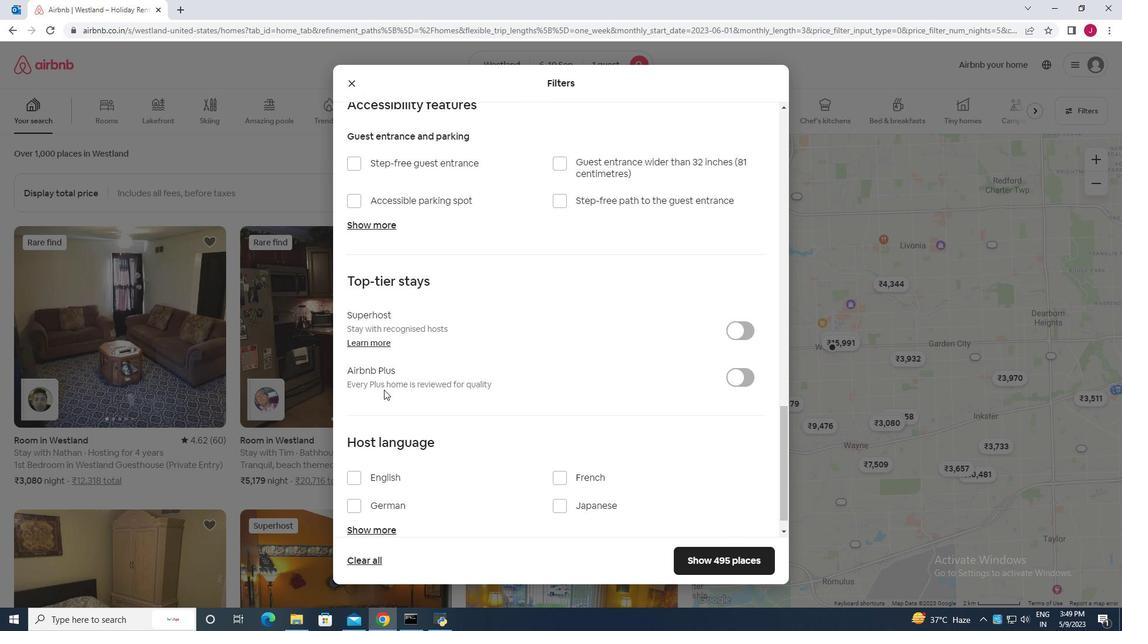 
Action: Mouse scrolled (386, 396) with delta (0, 0)
Screenshot: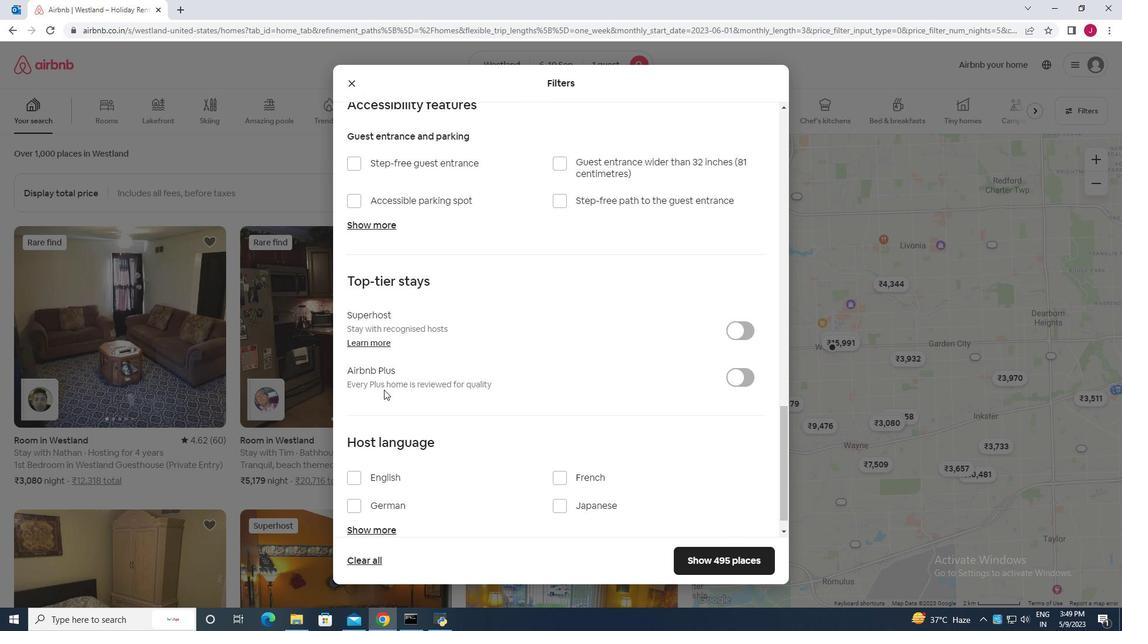 
Action: Mouse moved to (356, 458)
Screenshot: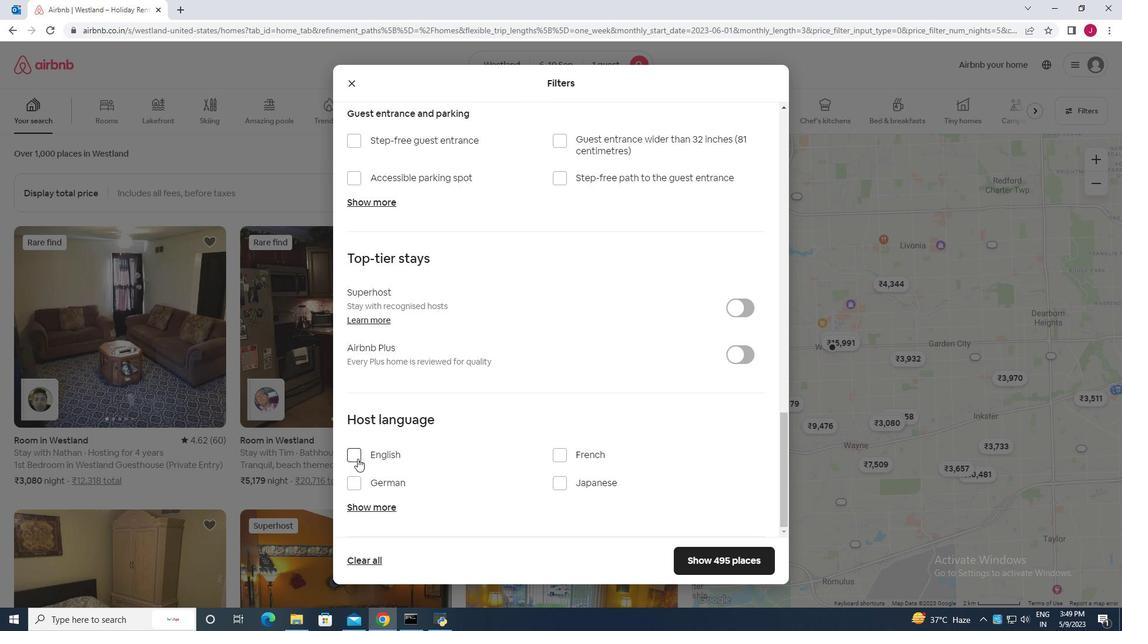
Action: Mouse pressed left at (356, 458)
Screenshot: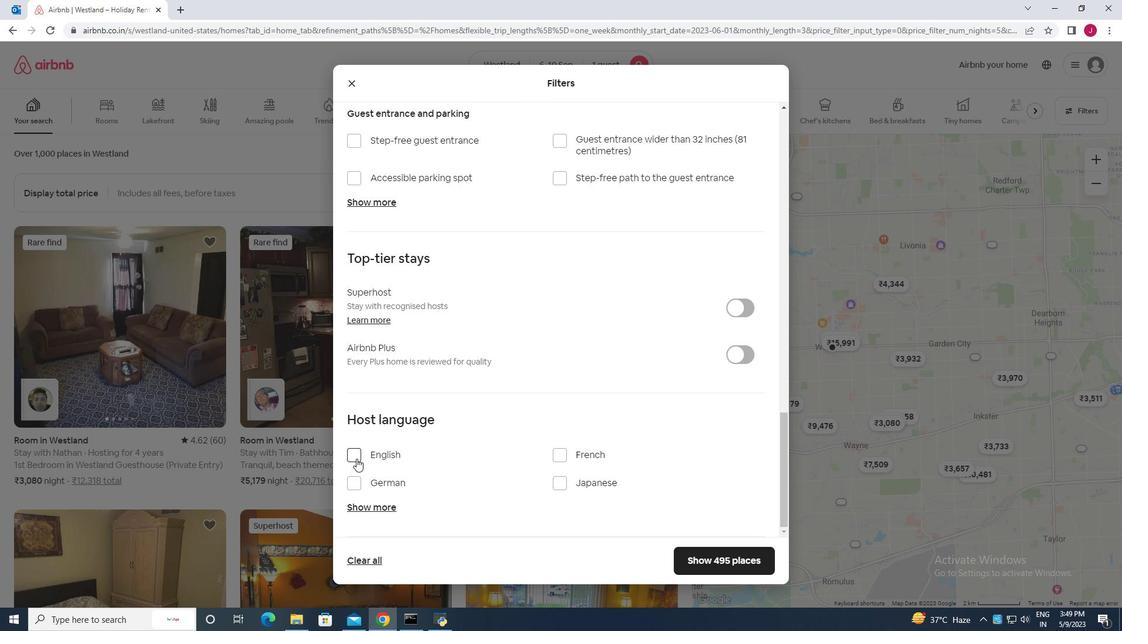 
Action: Mouse moved to (738, 560)
Screenshot: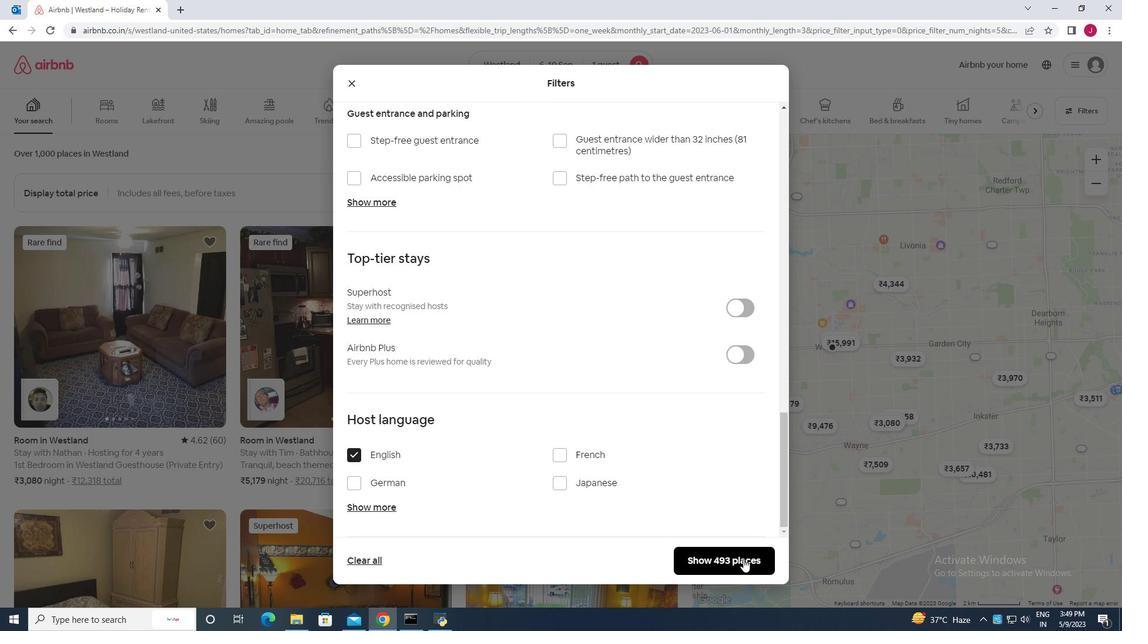 
Action: Mouse pressed left at (738, 560)
Screenshot: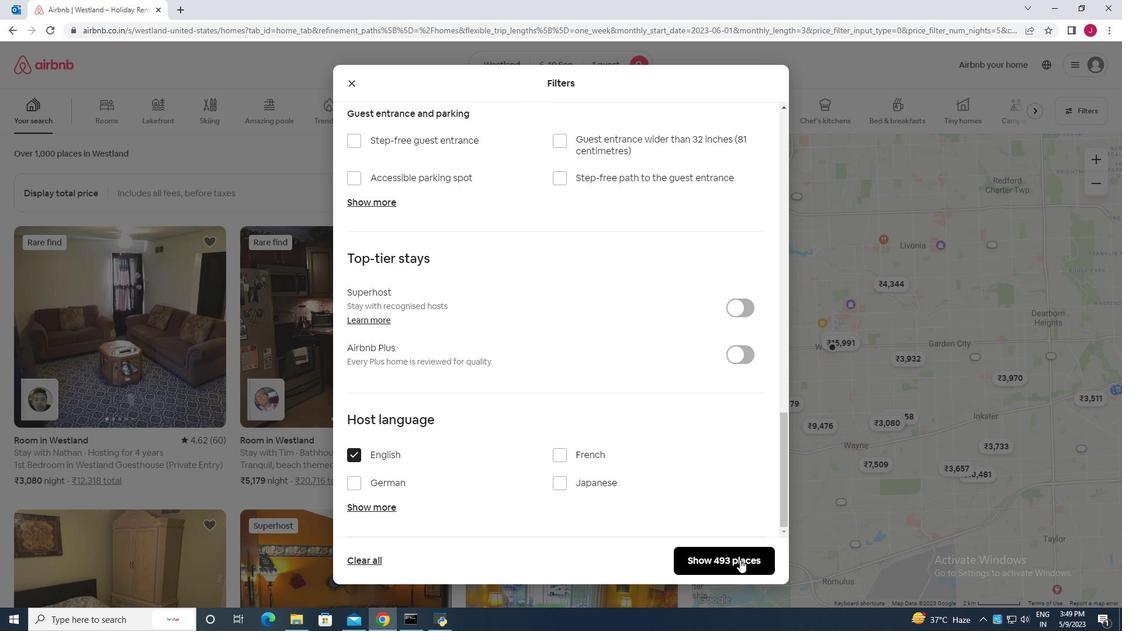 
Action: Mouse moved to (716, 535)
Screenshot: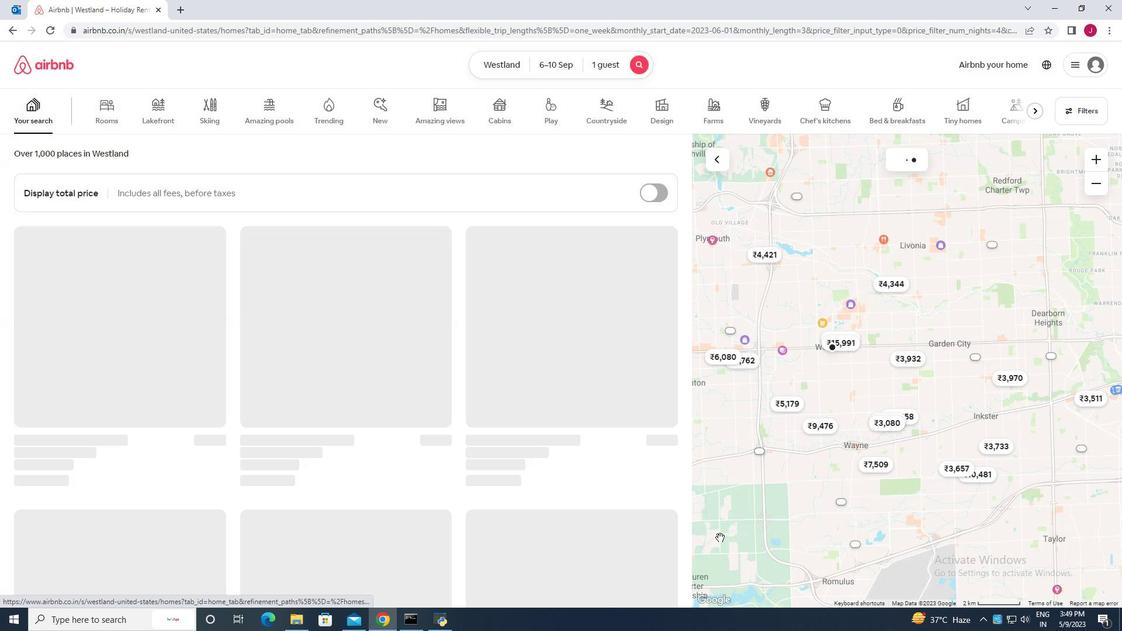 
